 Task: Check the average views per listing of 1 bathroom in the last 1 year.
Action: Mouse moved to (818, 193)
Screenshot: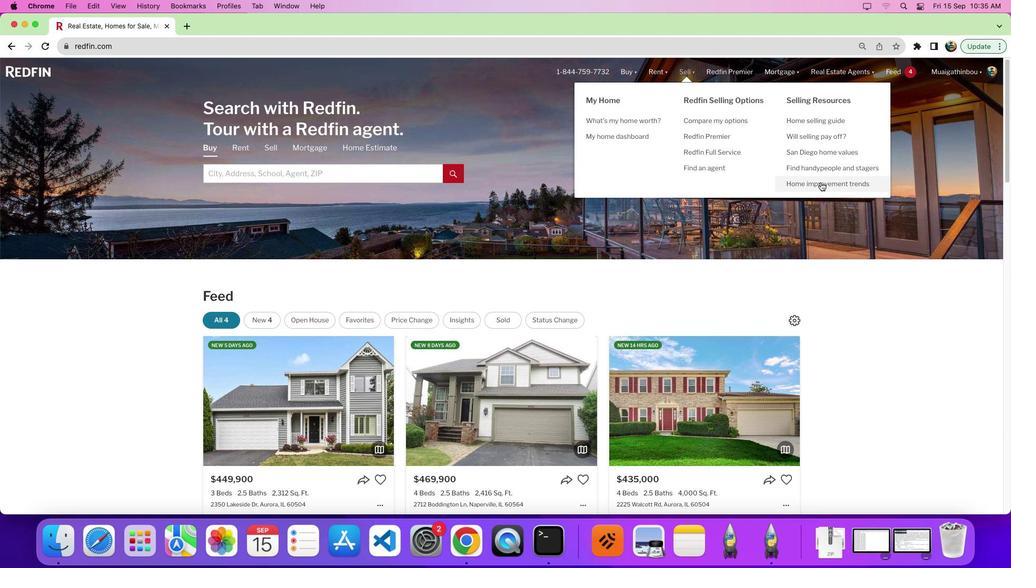 
Action: Mouse pressed left at (818, 193)
Screenshot: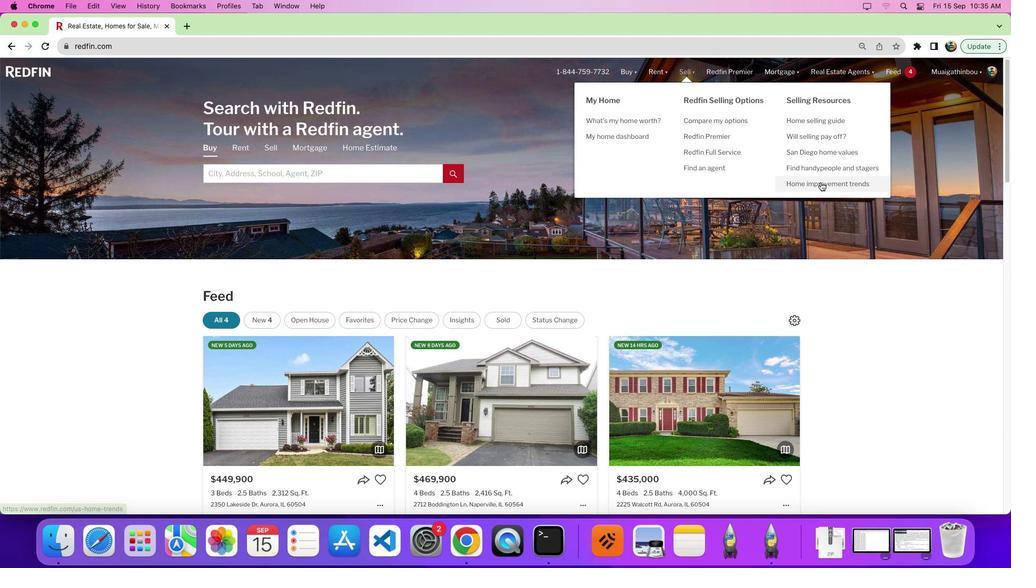 
Action: Mouse moved to (296, 205)
Screenshot: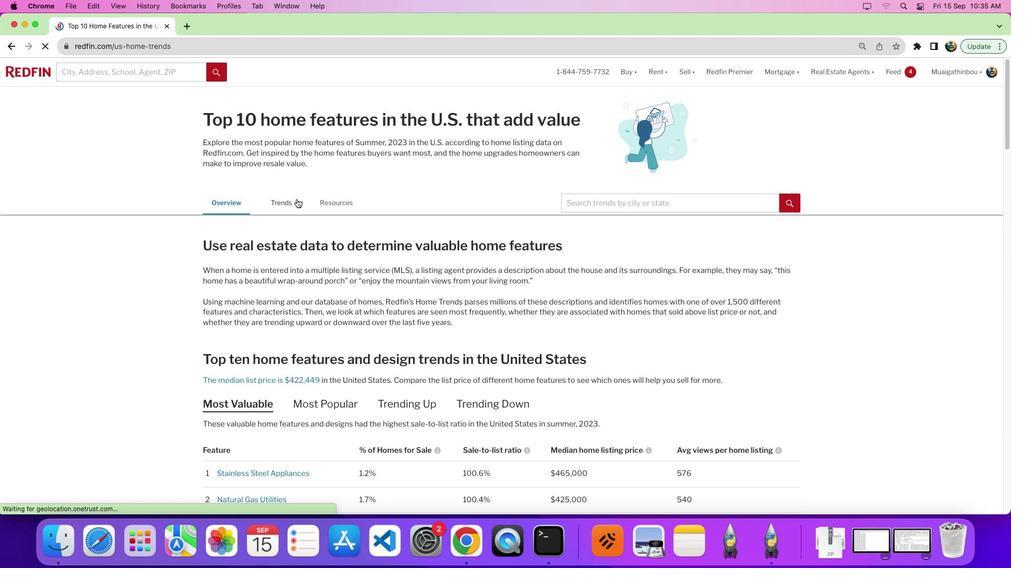 
Action: Mouse pressed left at (296, 205)
Screenshot: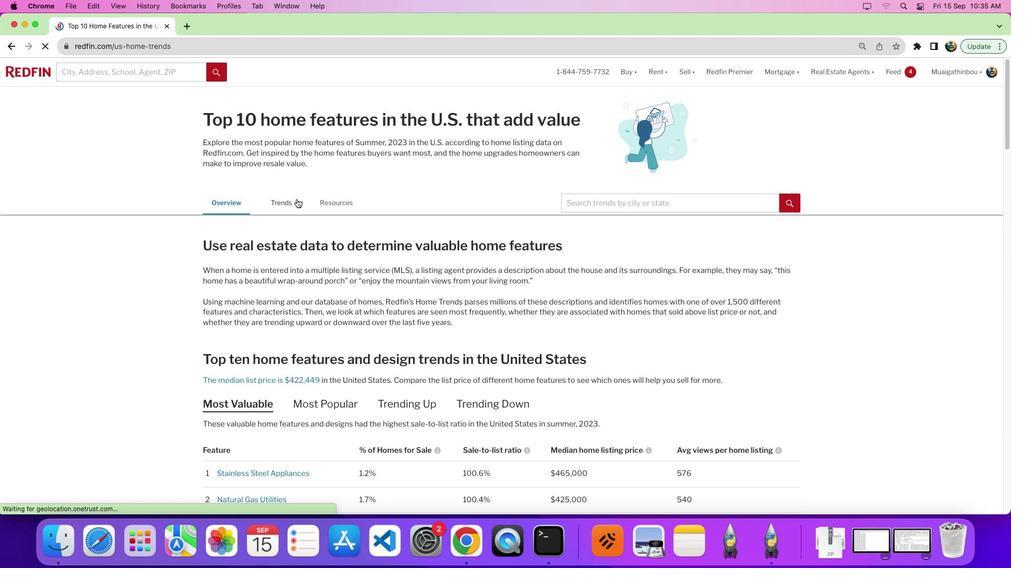 
Action: Mouse pressed left at (296, 205)
Screenshot: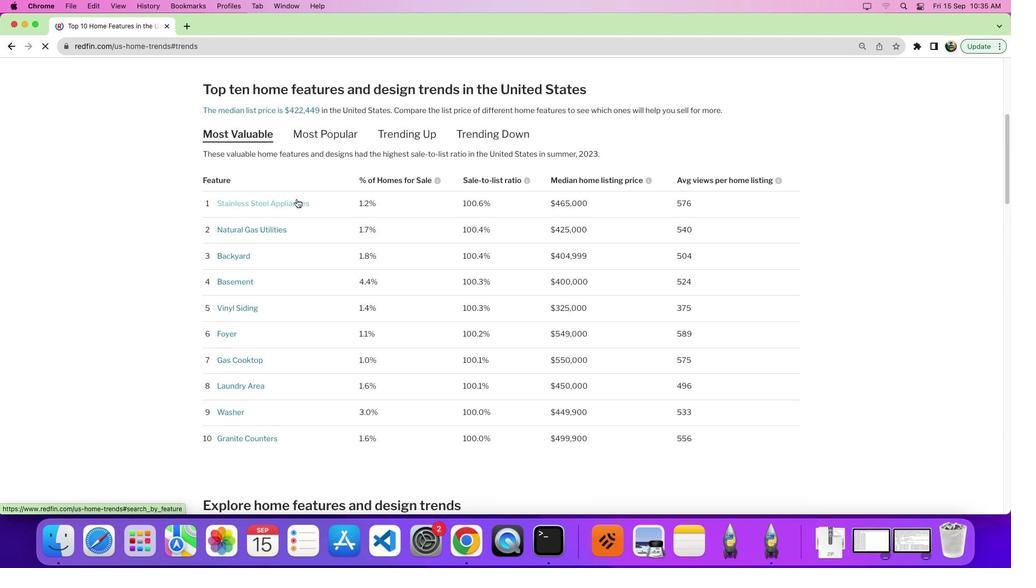 
Action: Mouse moved to (437, 230)
Screenshot: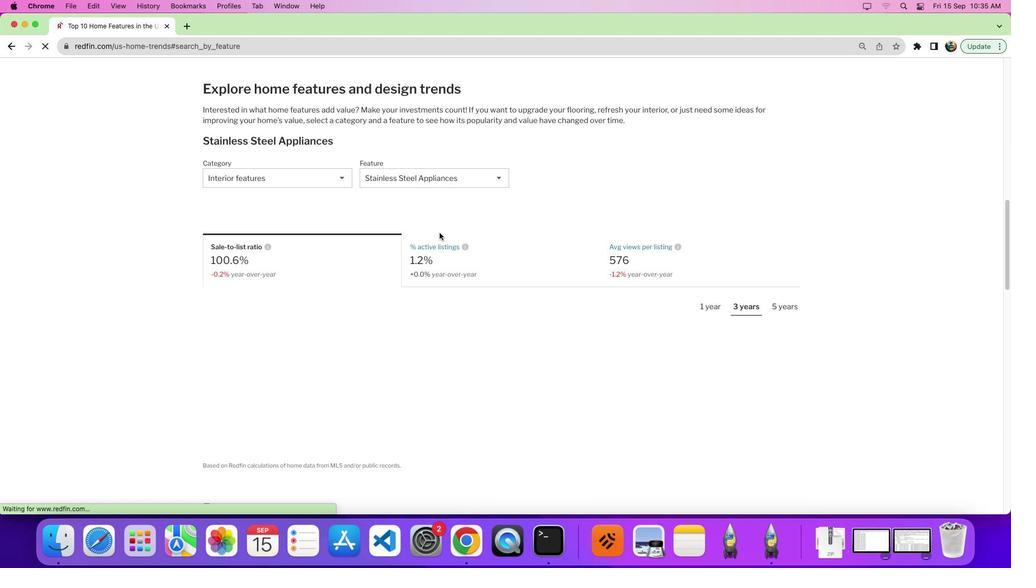 
Action: Mouse scrolled (437, 230) with delta (0, 60)
Screenshot: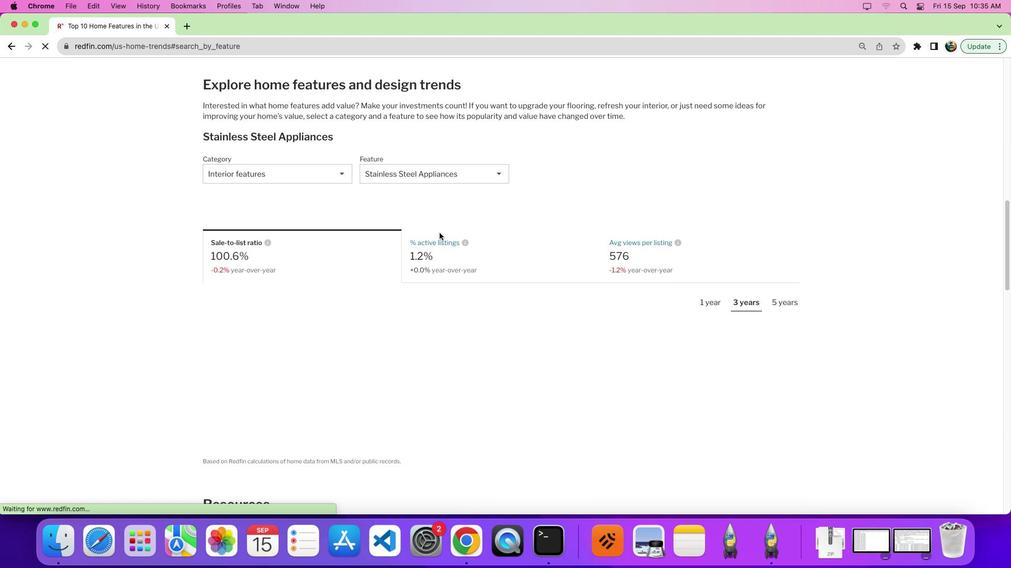 
Action: Mouse moved to (438, 230)
Screenshot: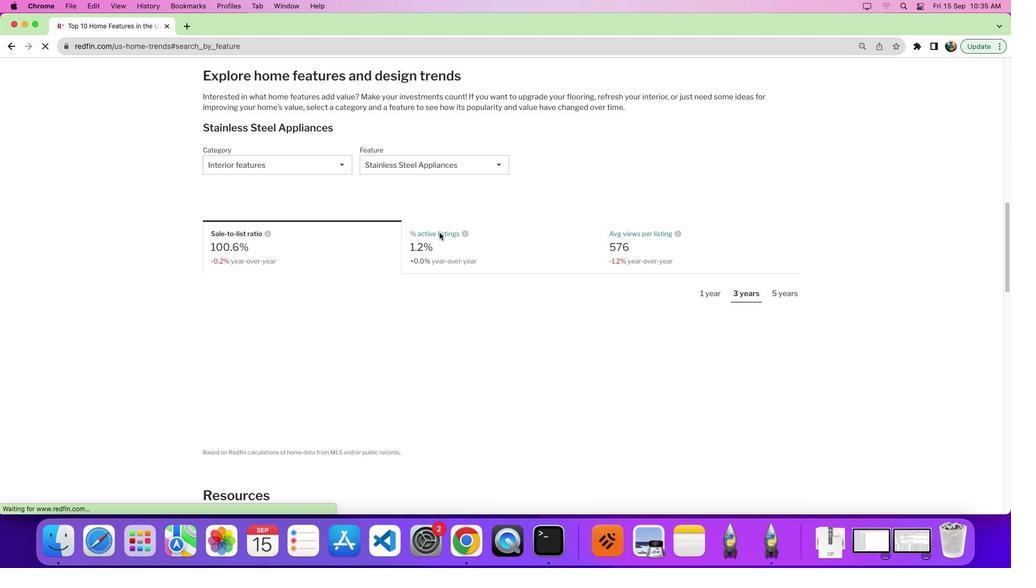 
Action: Mouse scrolled (438, 230) with delta (0, 60)
Screenshot: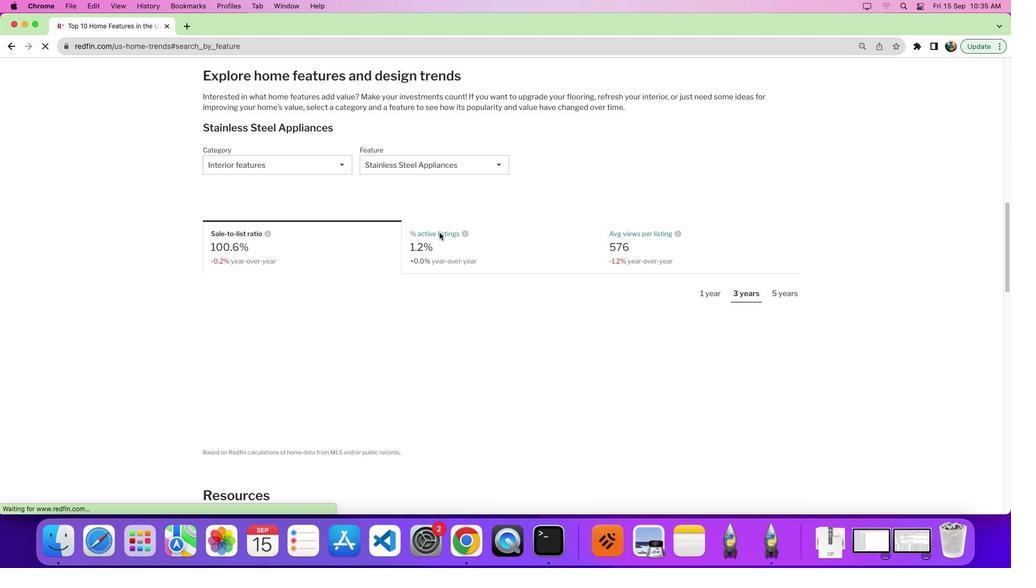
Action: Mouse scrolled (438, 230) with delta (0, 59)
Screenshot: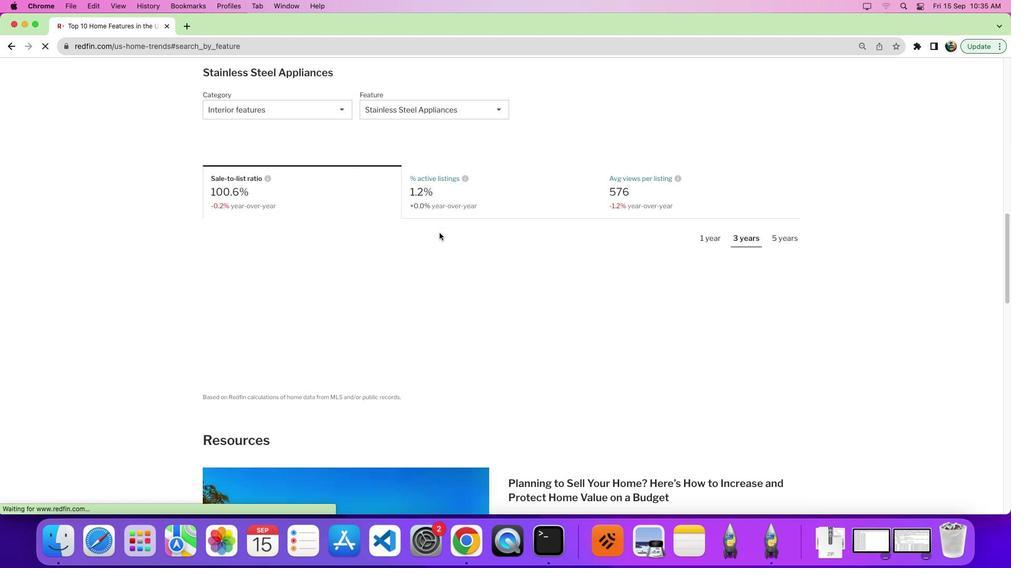 
Action: Mouse moved to (383, 210)
Screenshot: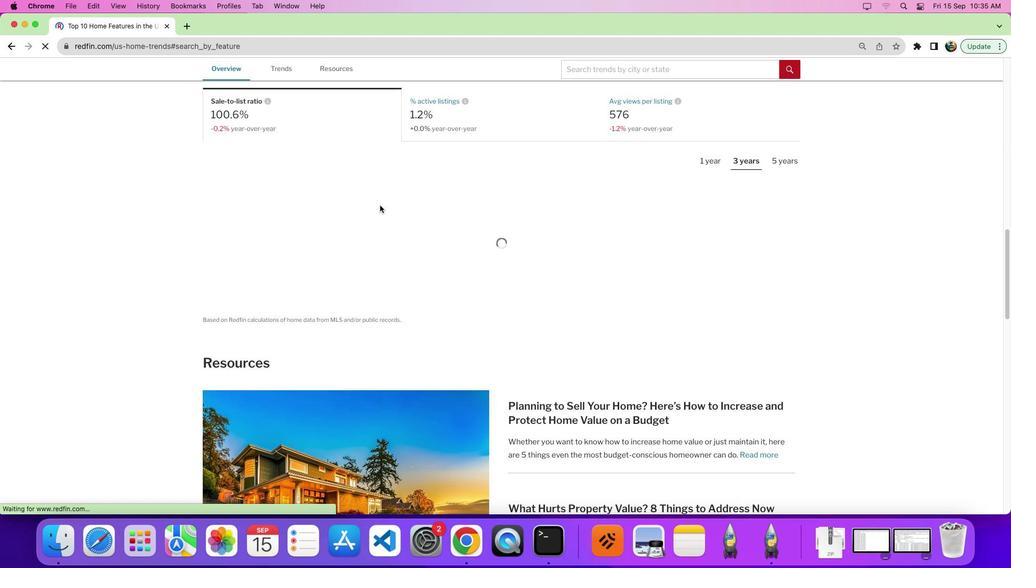 
Action: Mouse scrolled (383, 210) with delta (0, 61)
Screenshot: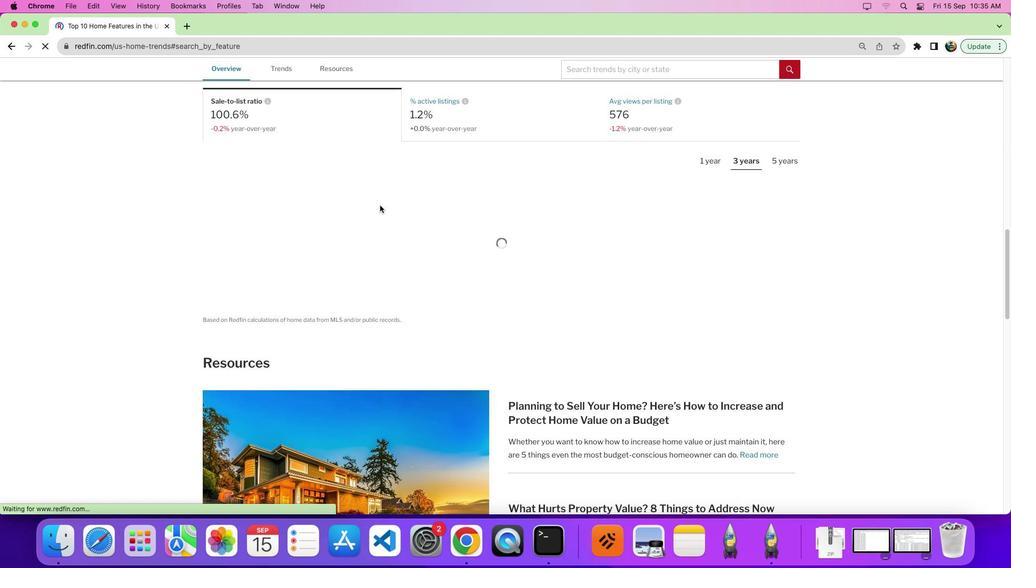 
Action: Mouse moved to (378, 210)
Screenshot: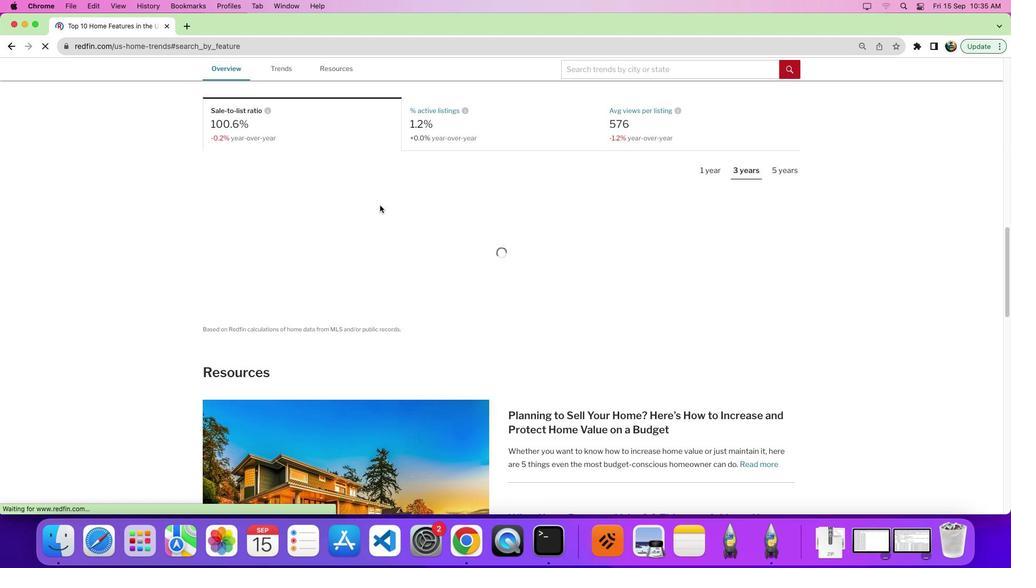 
Action: Mouse scrolled (378, 210) with delta (0, 61)
Screenshot: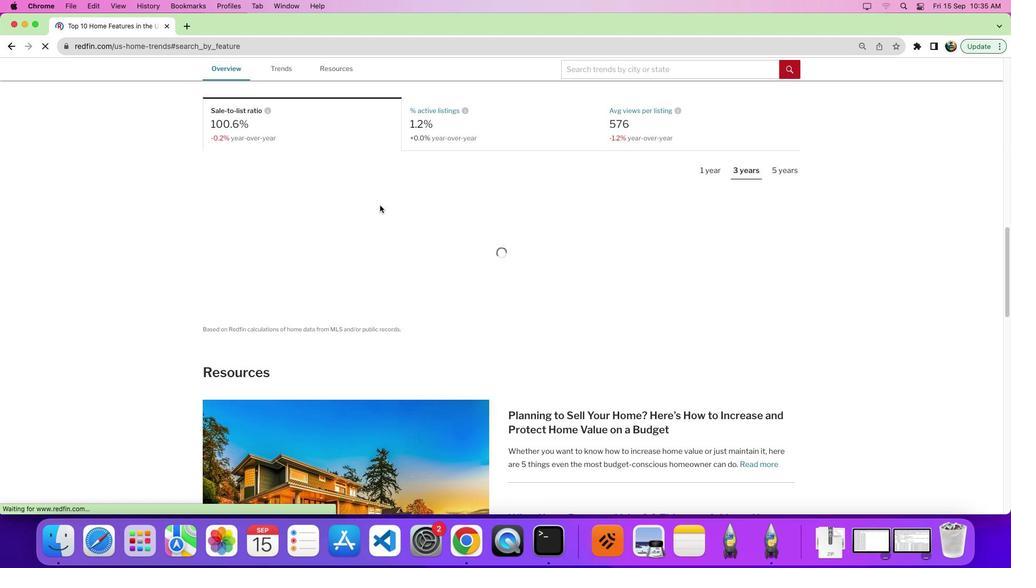 
Action: Mouse moved to (342, 212)
Screenshot: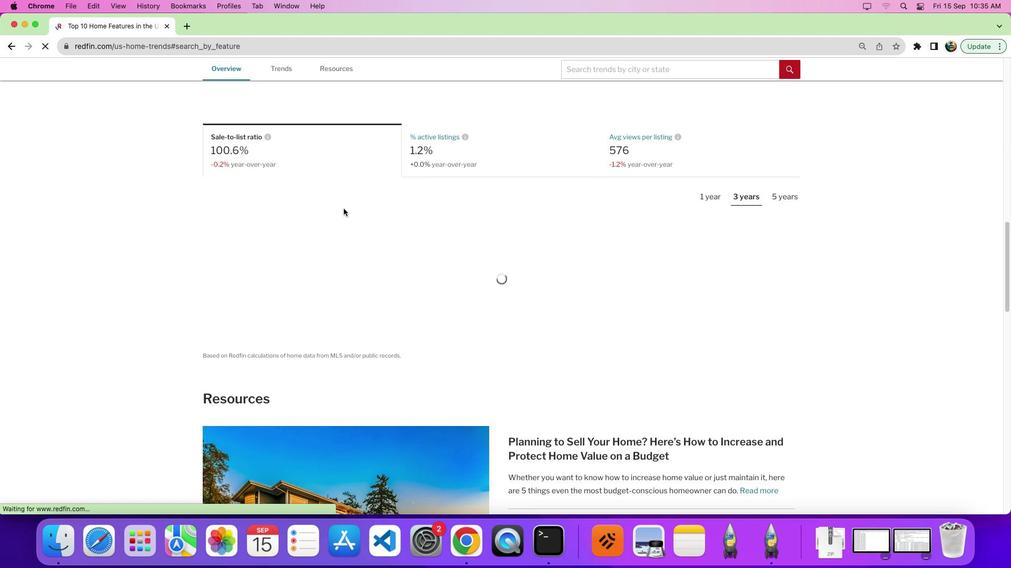 
Action: Mouse scrolled (342, 212) with delta (0, 61)
Screenshot: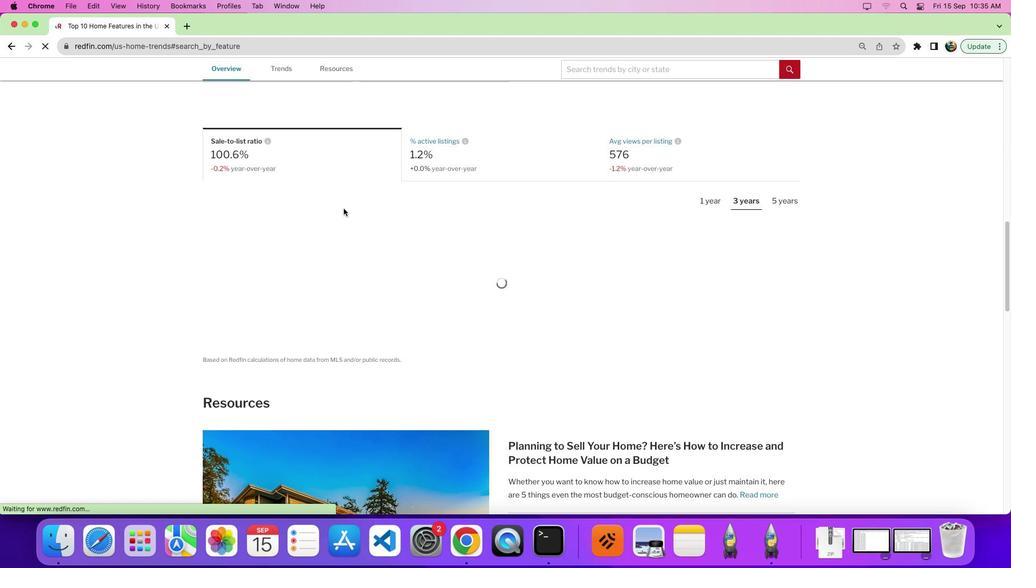 
Action: Mouse scrolled (342, 212) with delta (0, 61)
Screenshot: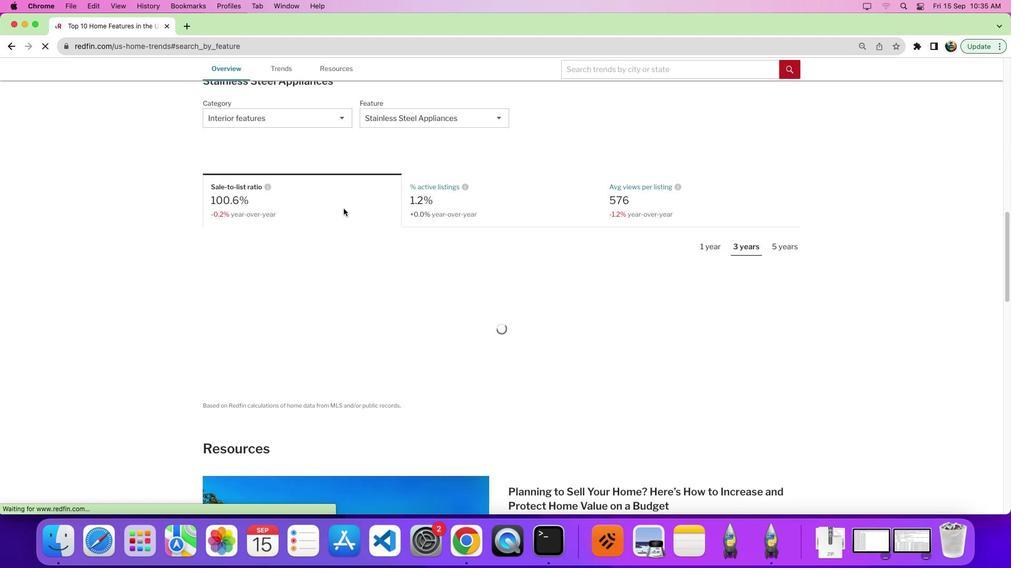 
Action: Mouse scrolled (342, 212) with delta (0, 63)
Screenshot: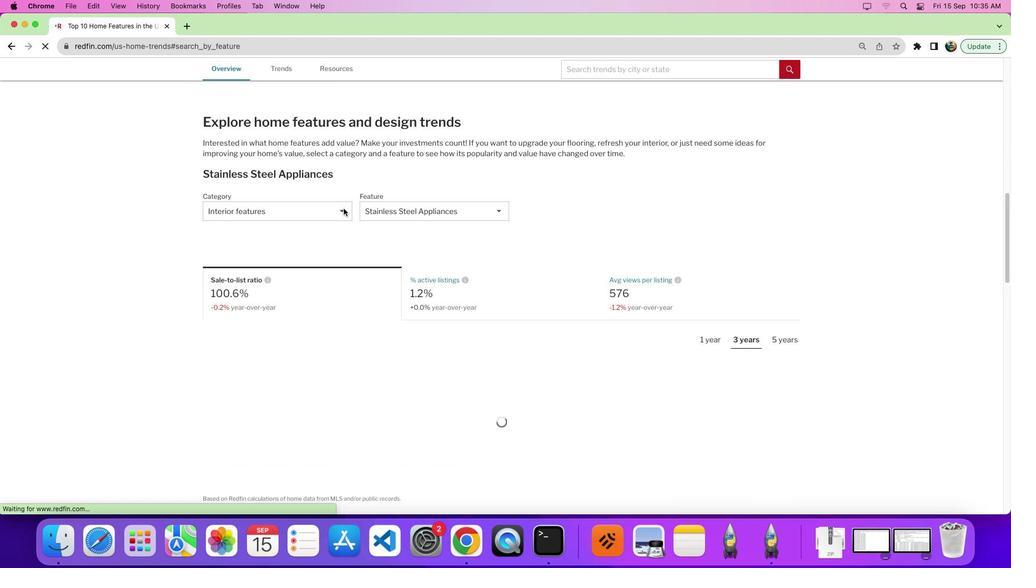 
Action: Mouse moved to (330, 286)
Screenshot: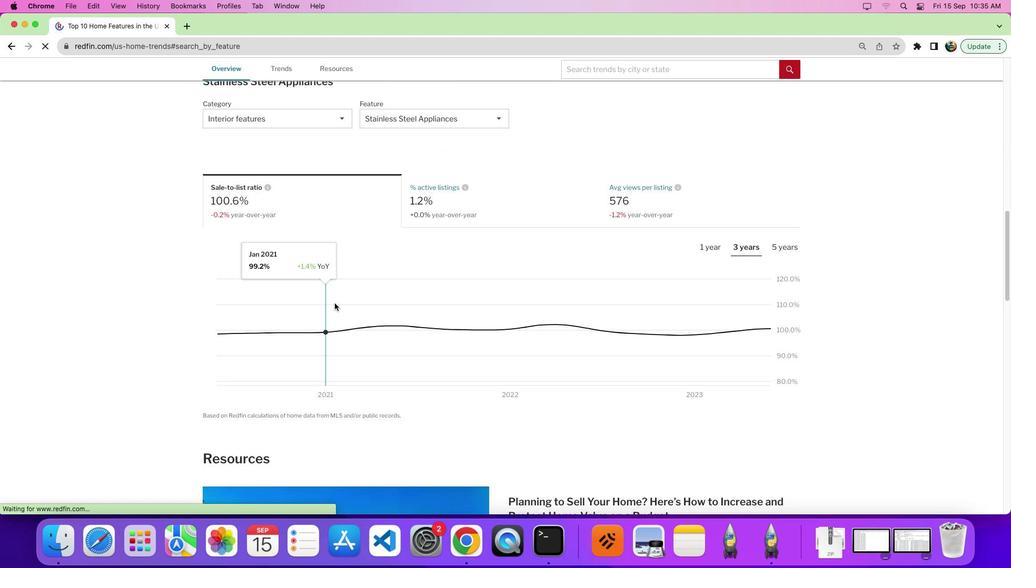 
Action: Mouse scrolled (330, 286) with delta (0, 60)
Screenshot: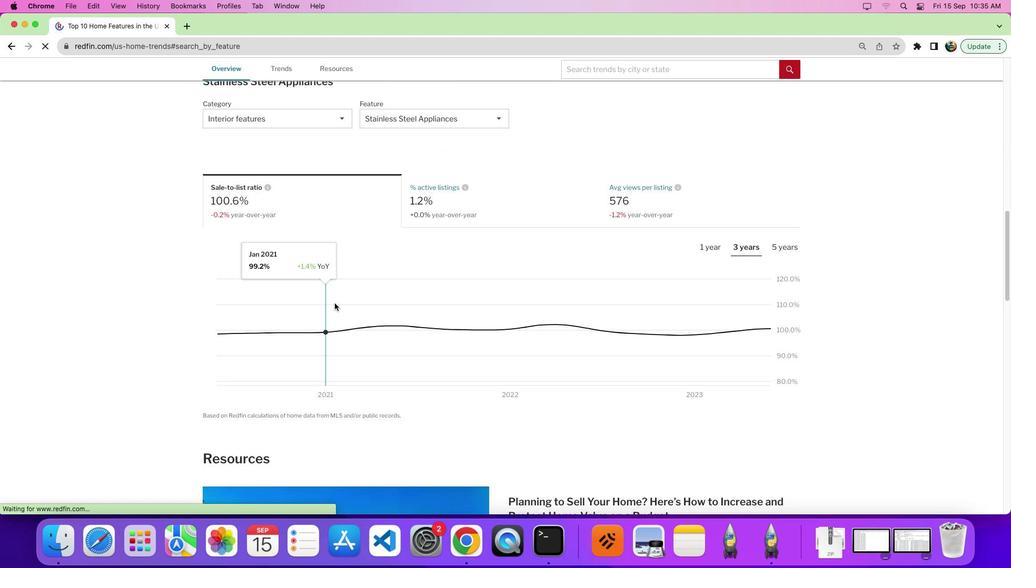 
Action: Mouse moved to (332, 282)
Screenshot: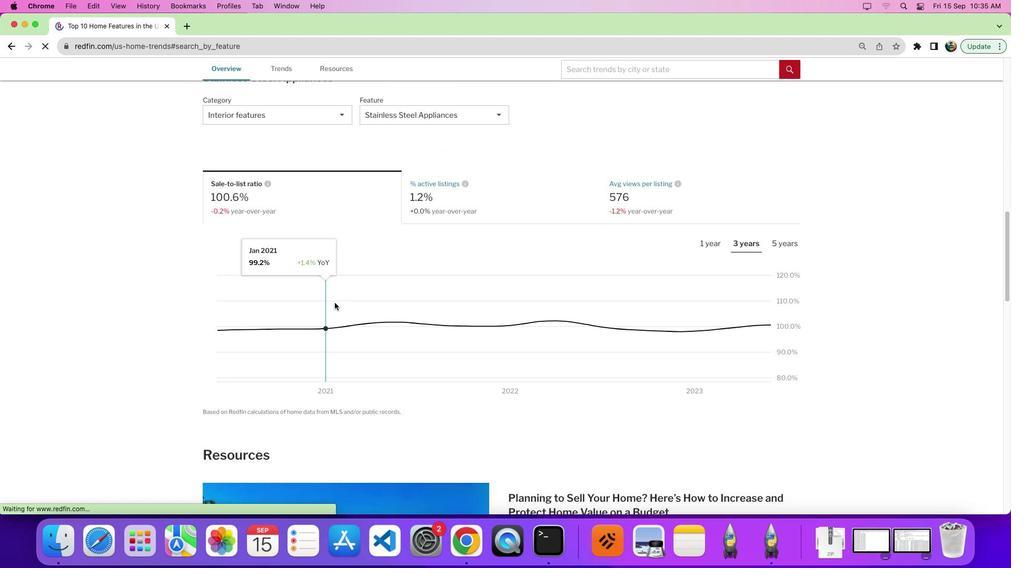 
Action: Mouse scrolled (332, 282) with delta (0, 60)
Screenshot: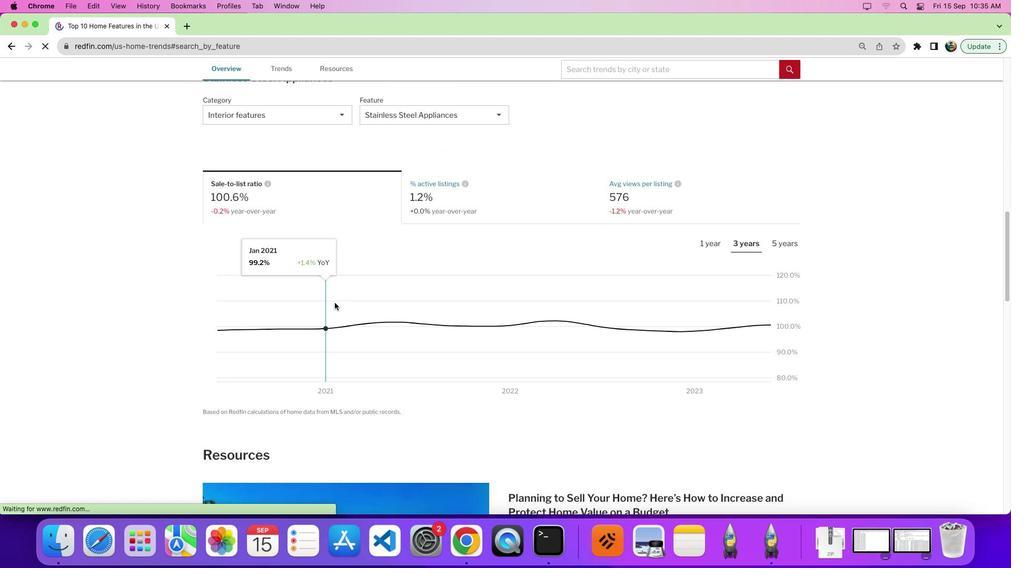 
Action: Mouse moved to (292, 184)
Screenshot: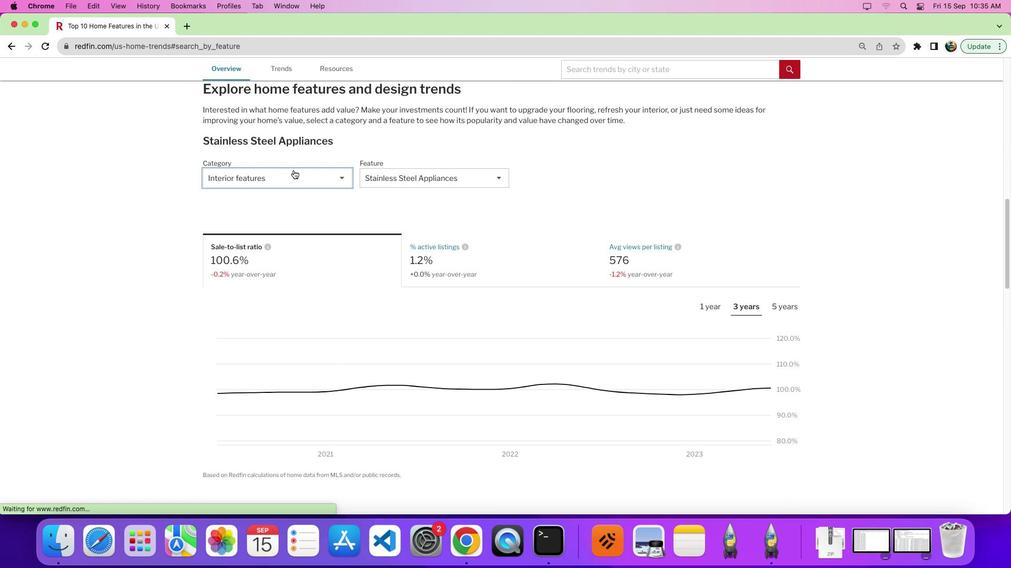 
Action: Mouse pressed left at (292, 184)
Screenshot: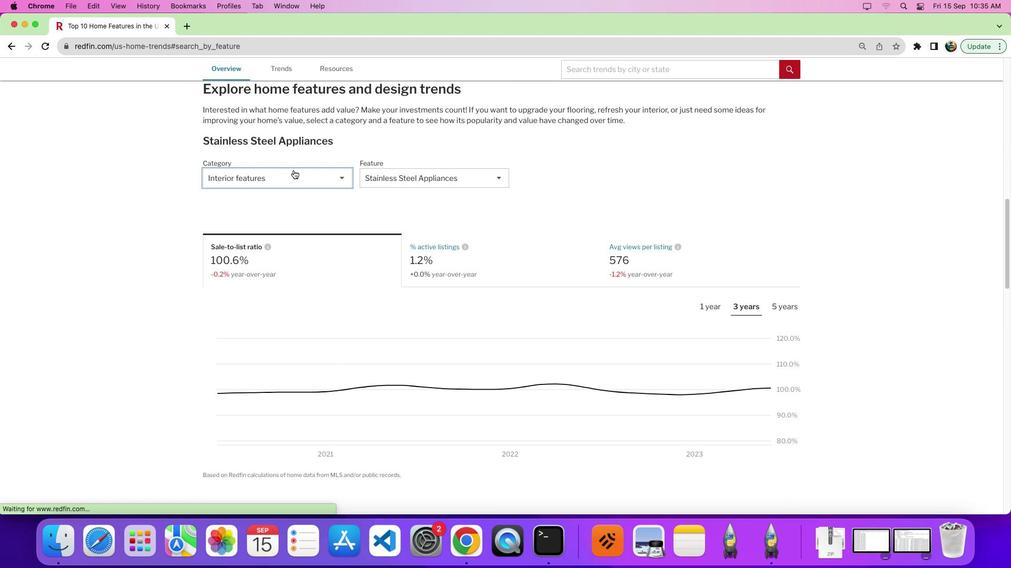 
Action: Mouse moved to (295, 219)
Screenshot: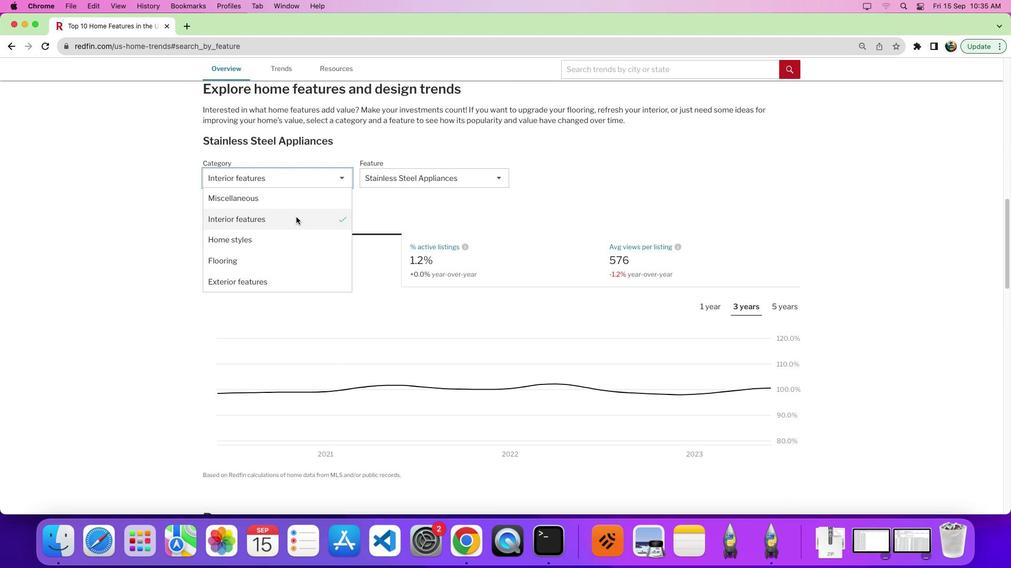 
Action: Mouse pressed left at (295, 219)
Screenshot: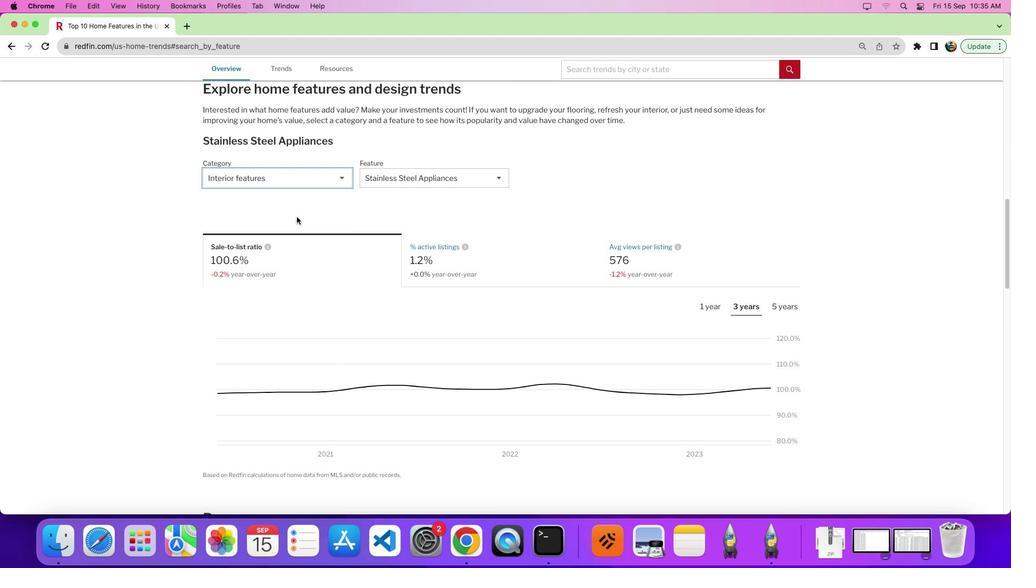 
Action: Mouse moved to (415, 191)
Screenshot: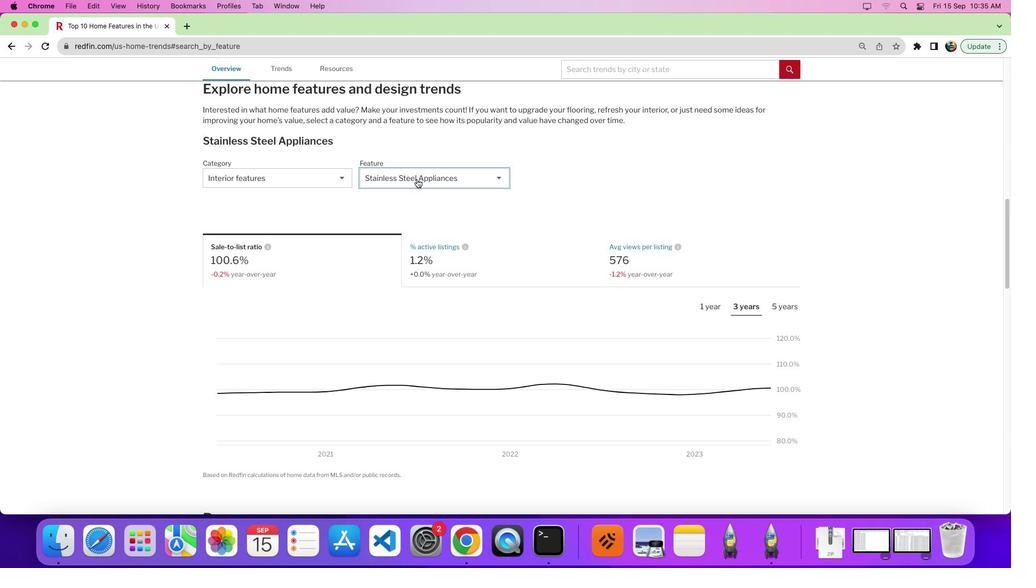 
Action: Mouse pressed left at (415, 191)
Screenshot: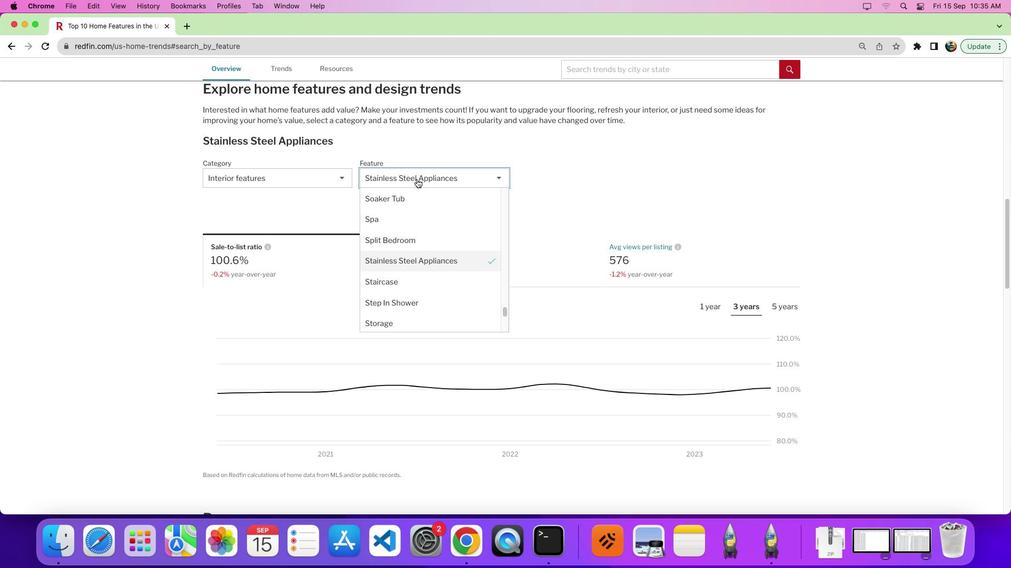 
Action: Mouse moved to (405, 232)
Screenshot: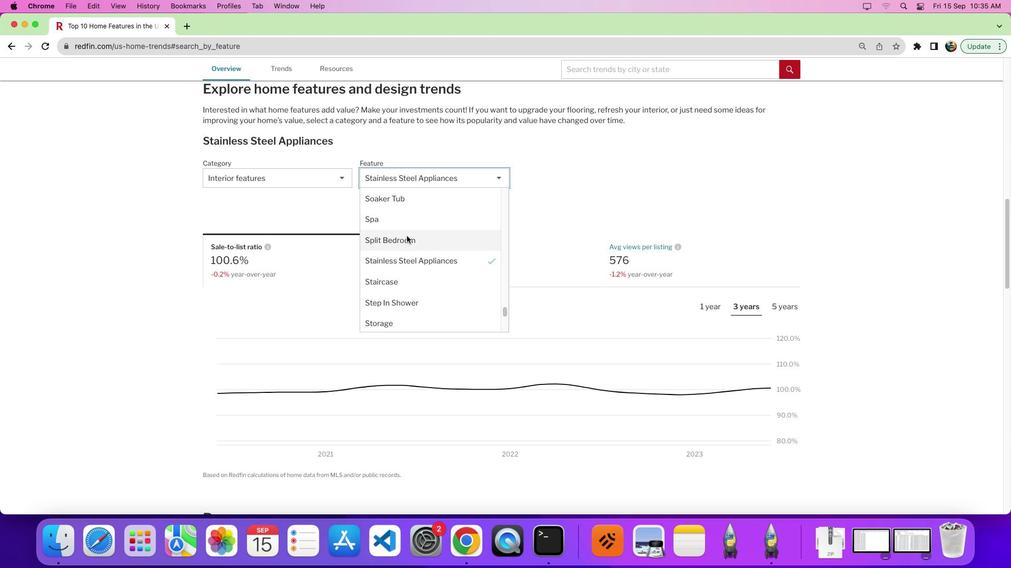 
Action: Mouse scrolled (405, 232) with delta (0, 60)
Screenshot: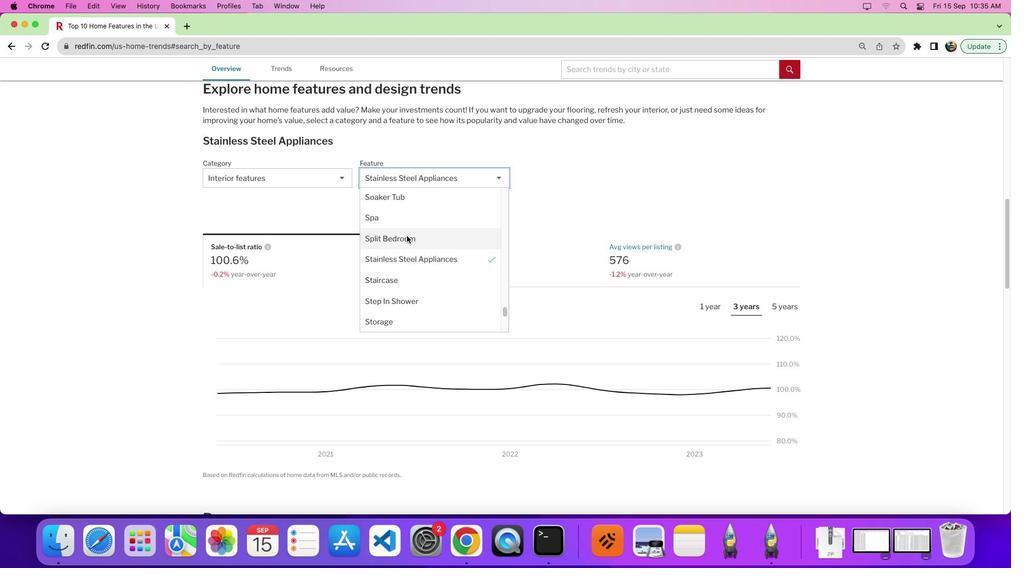 
Action: Mouse scrolled (405, 232) with delta (0, 60)
Screenshot: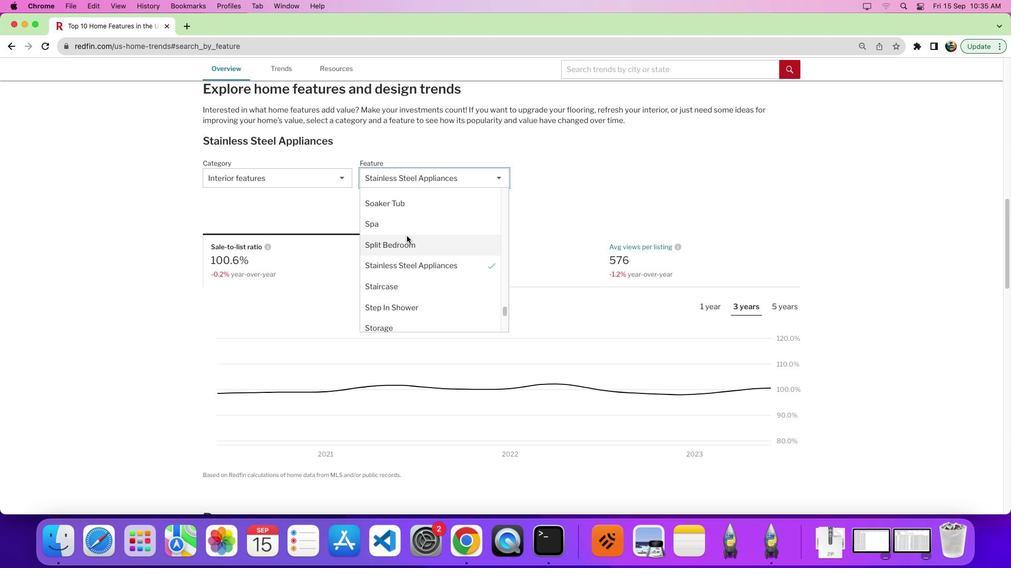 
Action: Mouse scrolled (405, 232) with delta (0, 61)
Screenshot: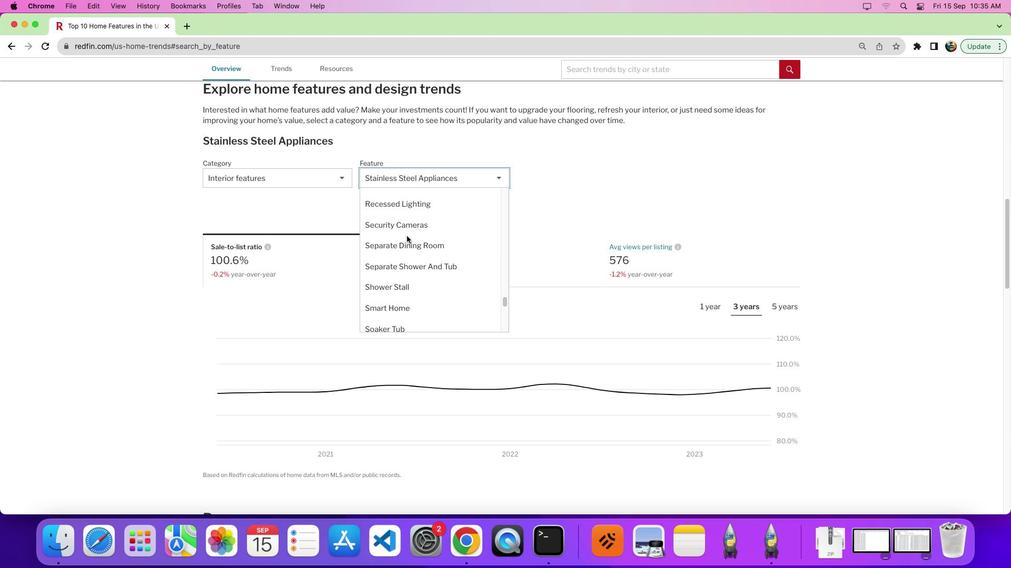 
Action: Mouse scrolled (405, 232) with delta (0, 62)
Screenshot: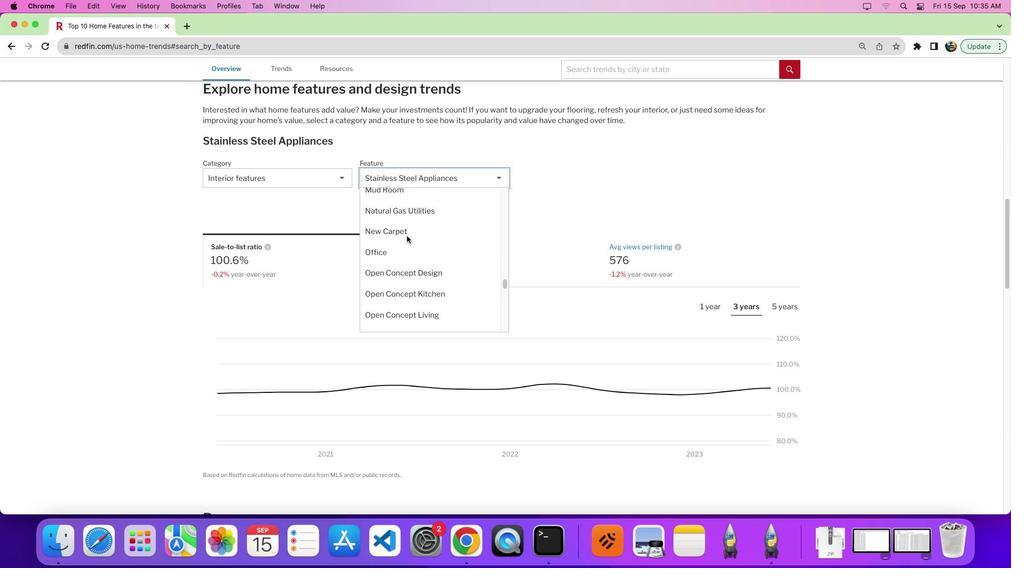 
Action: Mouse scrolled (405, 232) with delta (0, 65)
Screenshot: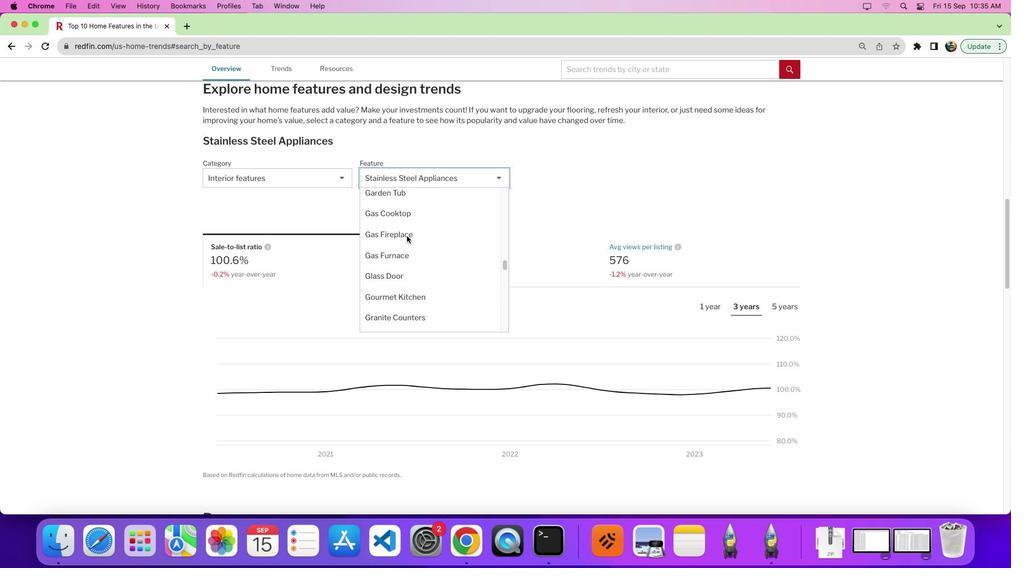 
Action: Mouse scrolled (405, 232) with delta (0, 66)
Screenshot: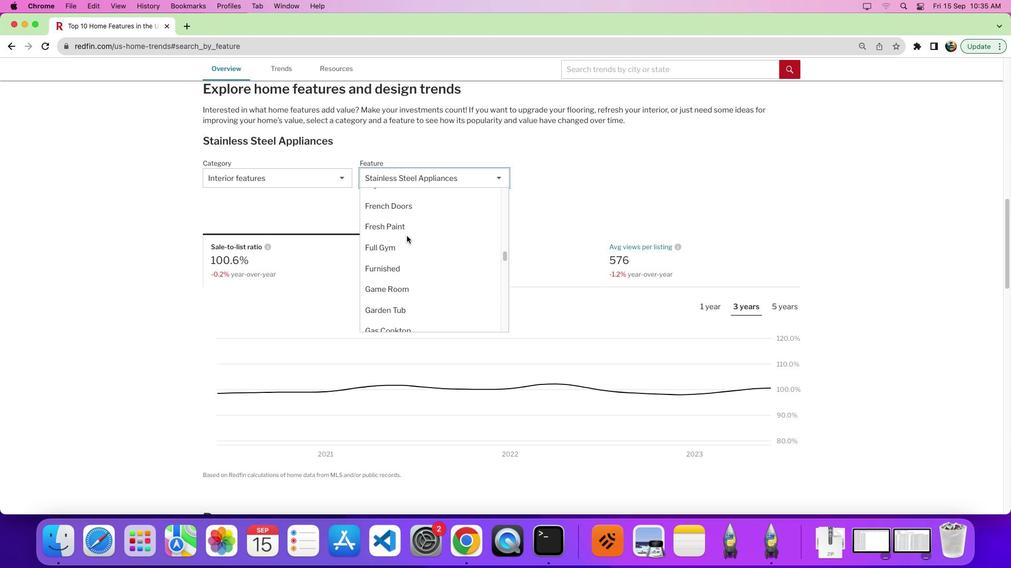 
Action: Mouse scrolled (405, 232) with delta (0, 61)
Screenshot: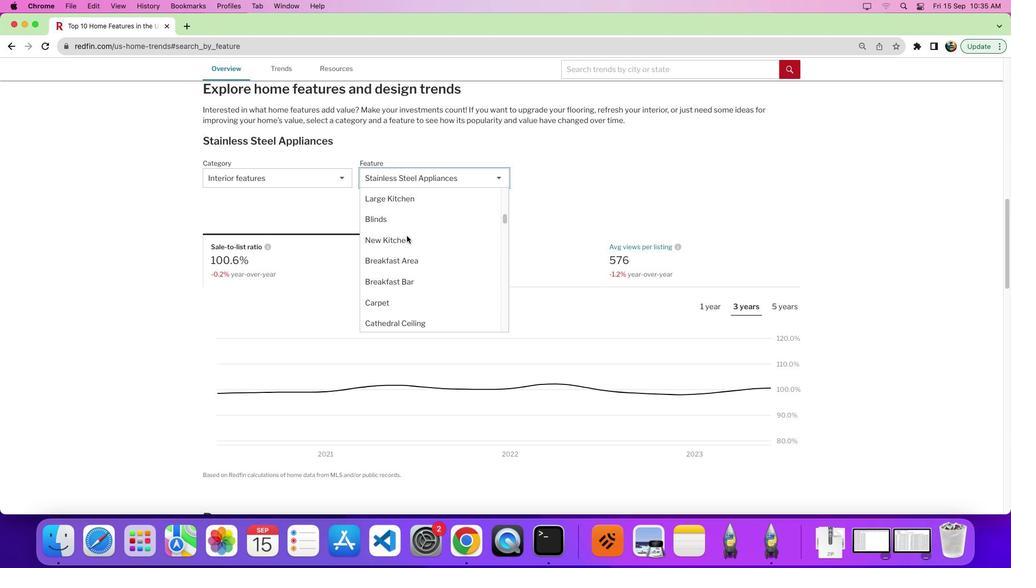 
Action: Mouse scrolled (405, 232) with delta (0, 61)
Screenshot: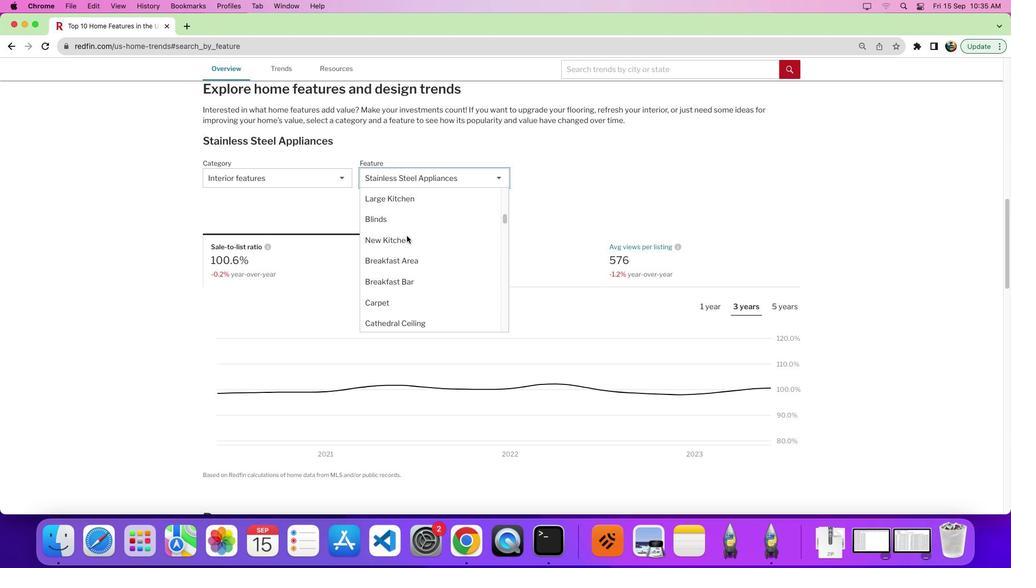 
Action: Mouse scrolled (405, 232) with delta (0, 64)
Screenshot: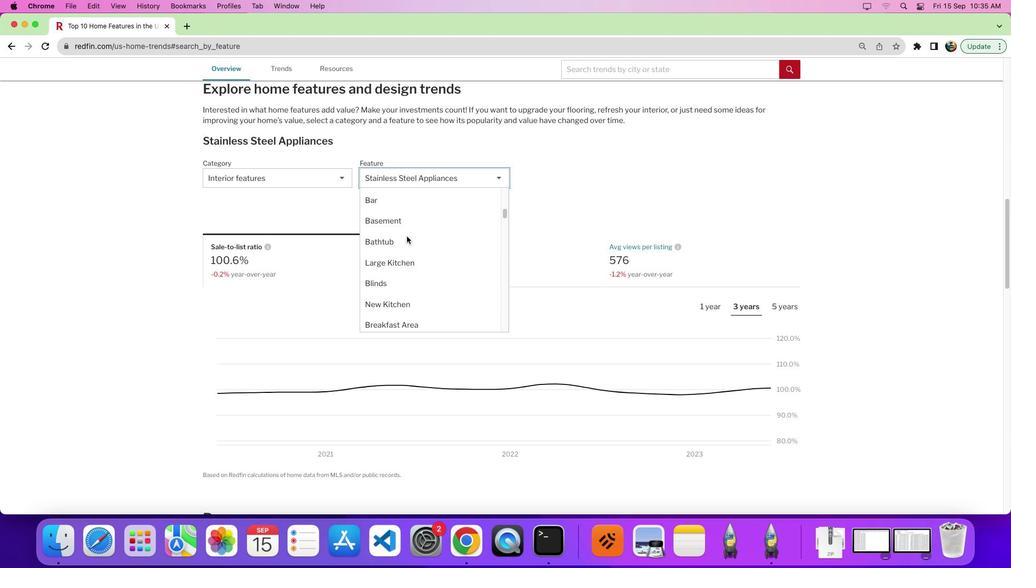 
Action: Mouse scrolled (405, 232) with delta (0, 66)
Screenshot: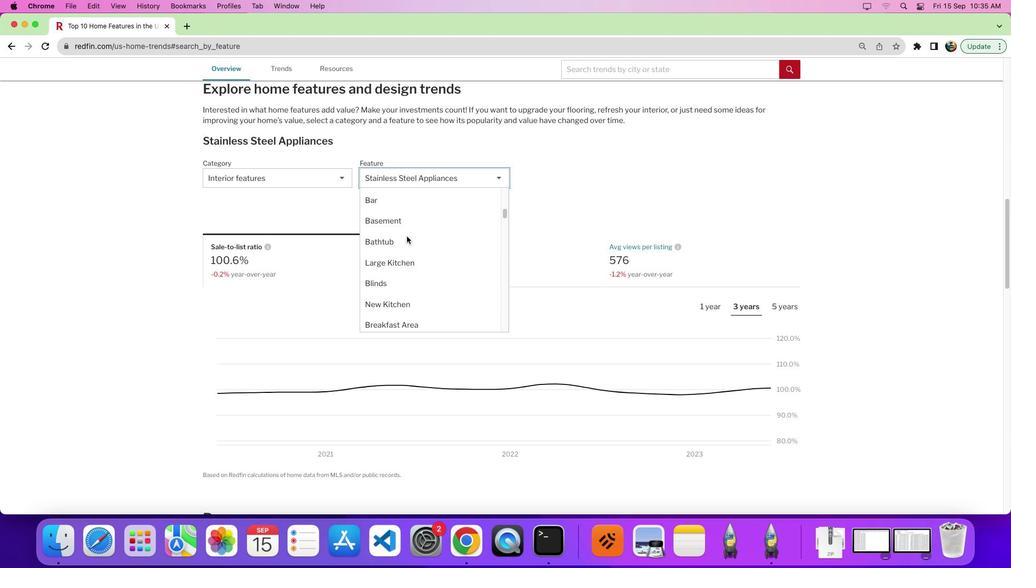 
Action: Mouse moved to (405, 232)
Screenshot: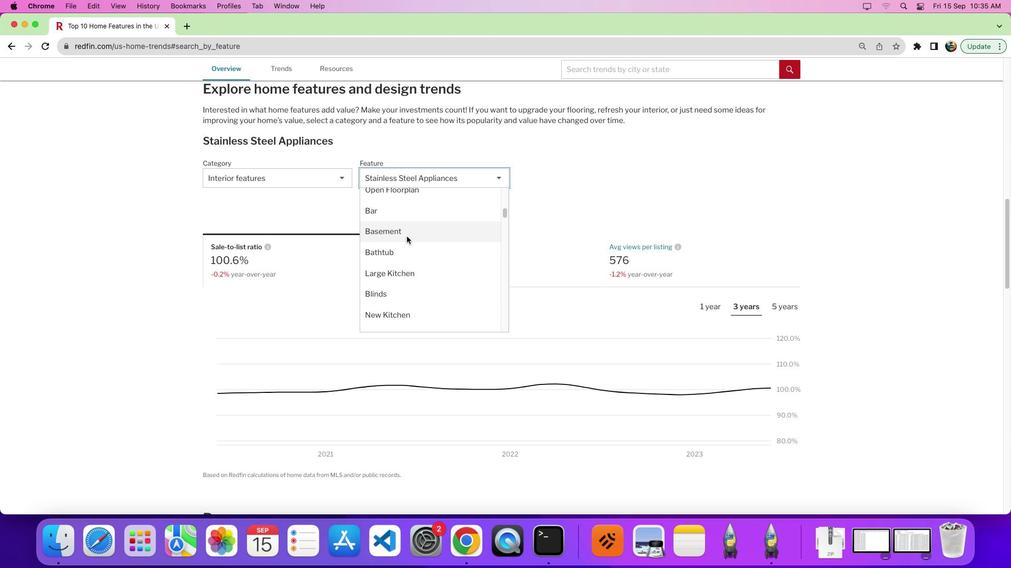 
Action: Mouse scrolled (405, 232) with delta (0, 61)
Screenshot: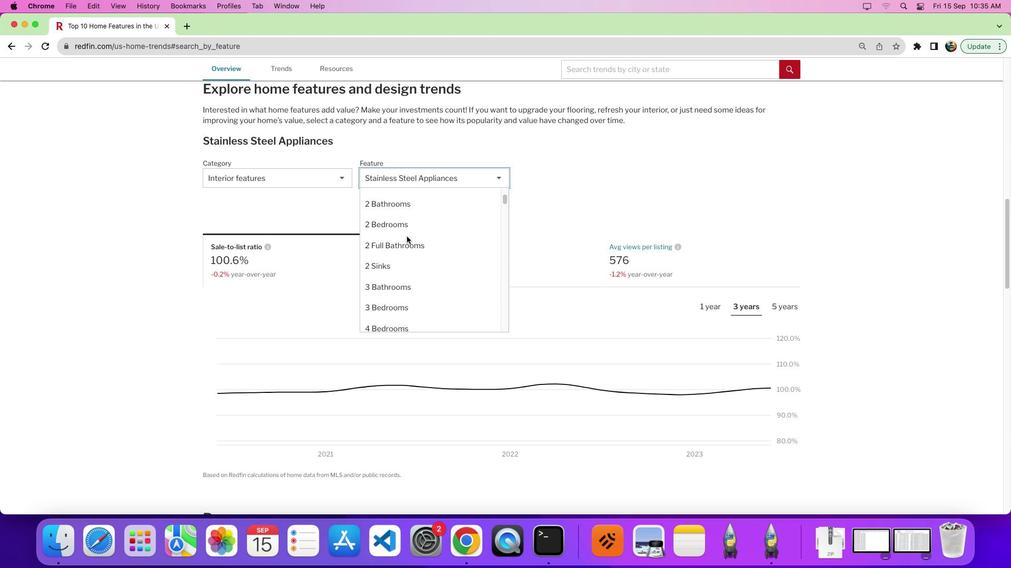
Action: Mouse scrolled (405, 232) with delta (0, 61)
Screenshot: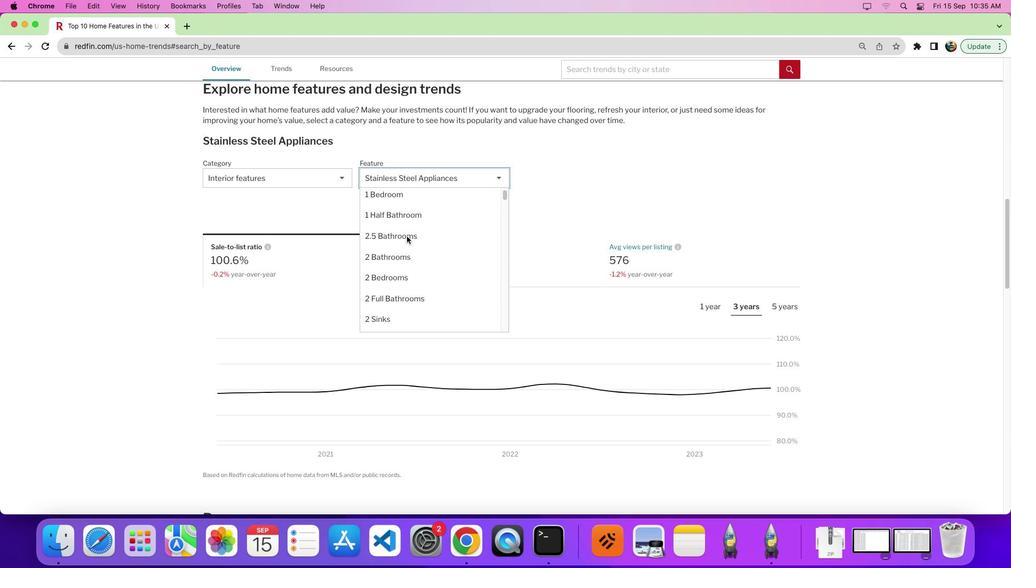 
Action: Mouse scrolled (405, 232) with delta (0, 64)
Screenshot: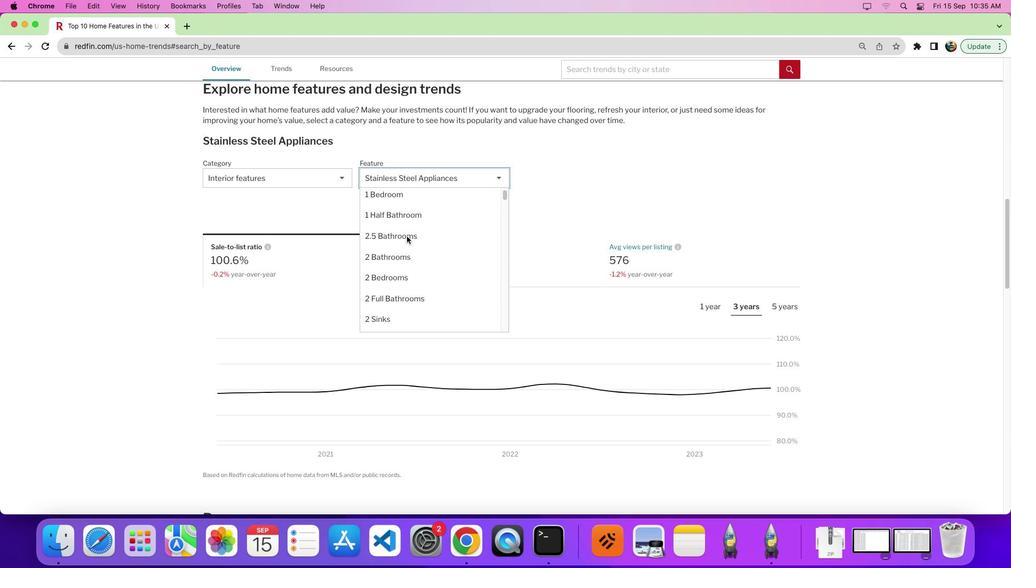 
Action: Mouse scrolled (405, 232) with delta (0, 66)
Screenshot: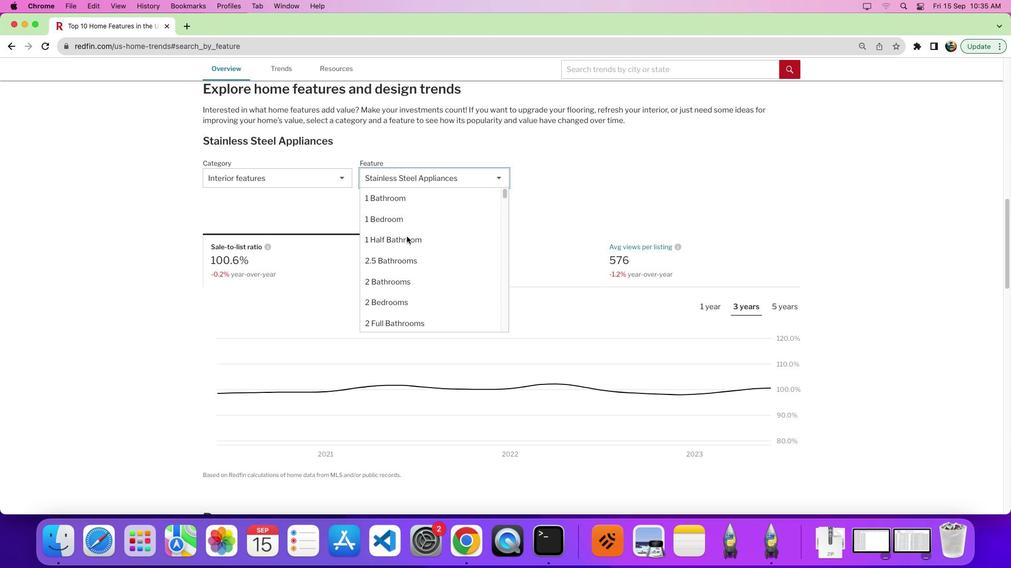 
Action: Mouse scrolled (405, 232) with delta (0, 66)
Screenshot: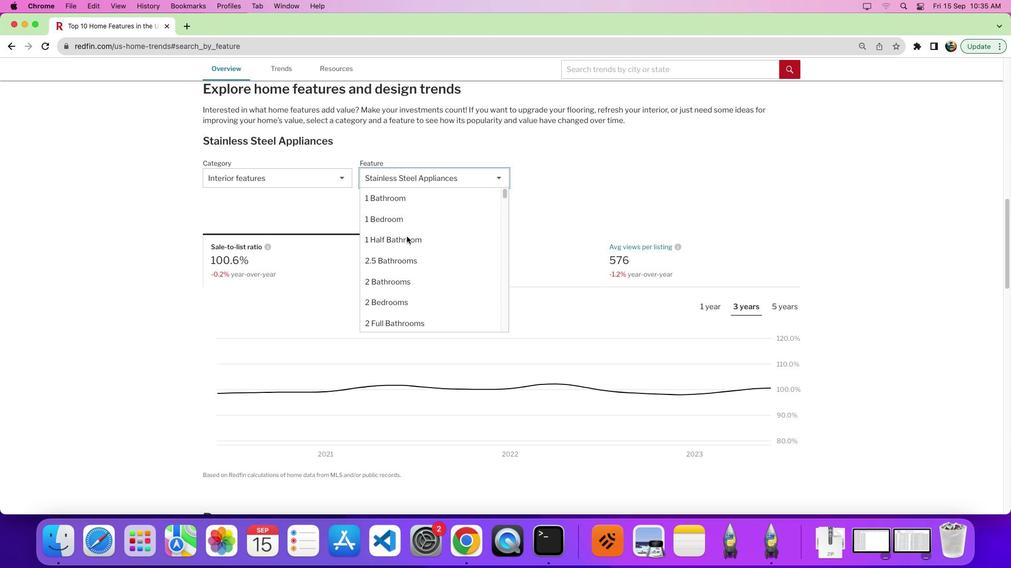 
Action: Mouse moved to (422, 209)
Screenshot: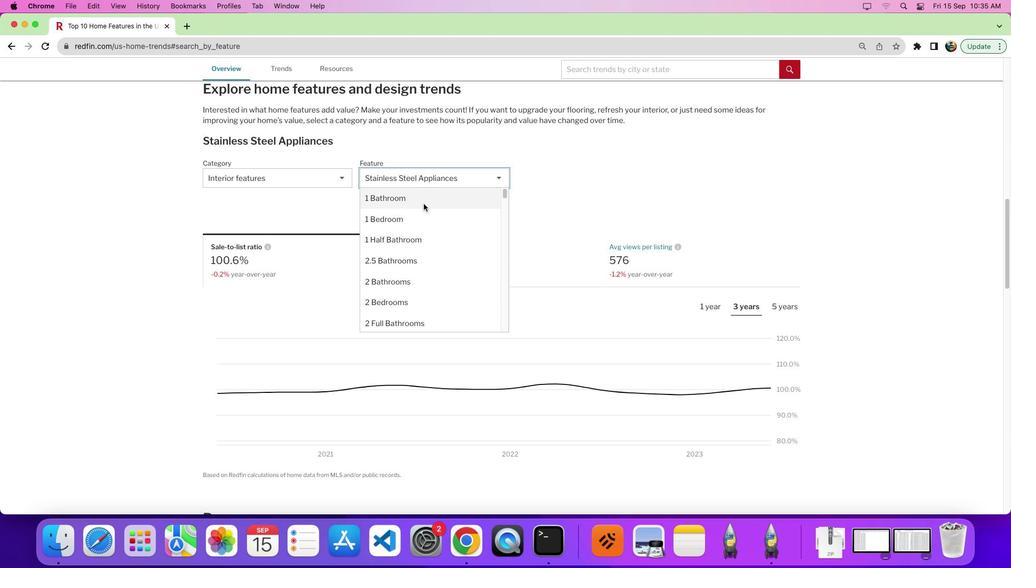 
Action: Mouse pressed left at (422, 209)
Screenshot: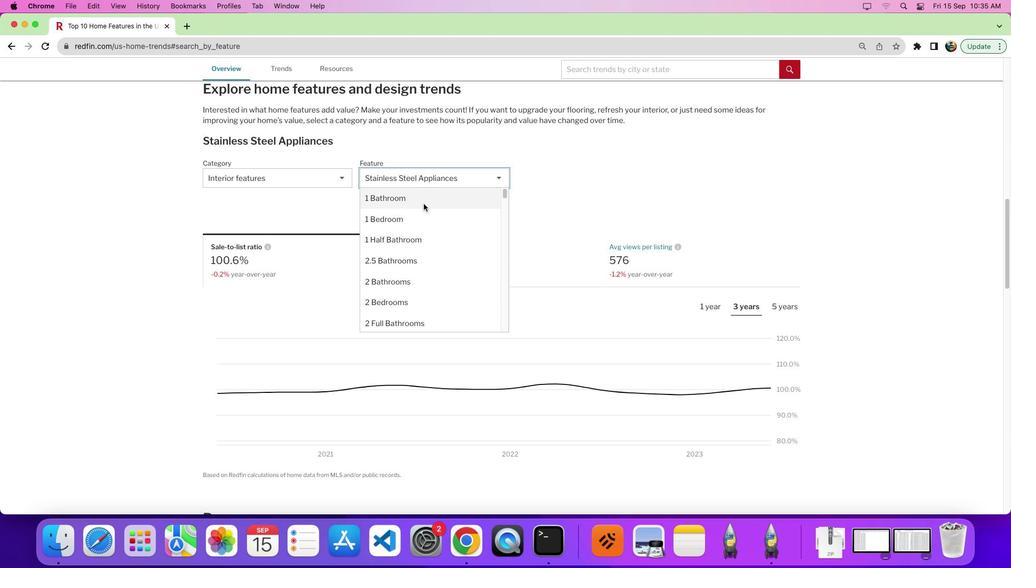 
Action: Mouse moved to (654, 240)
Screenshot: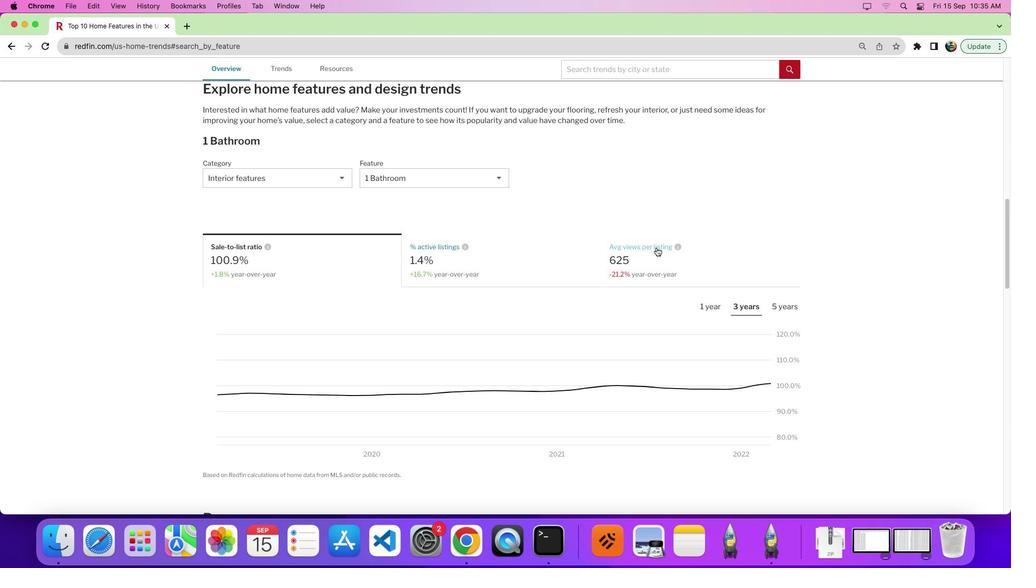 
Action: Mouse pressed left at (654, 240)
Screenshot: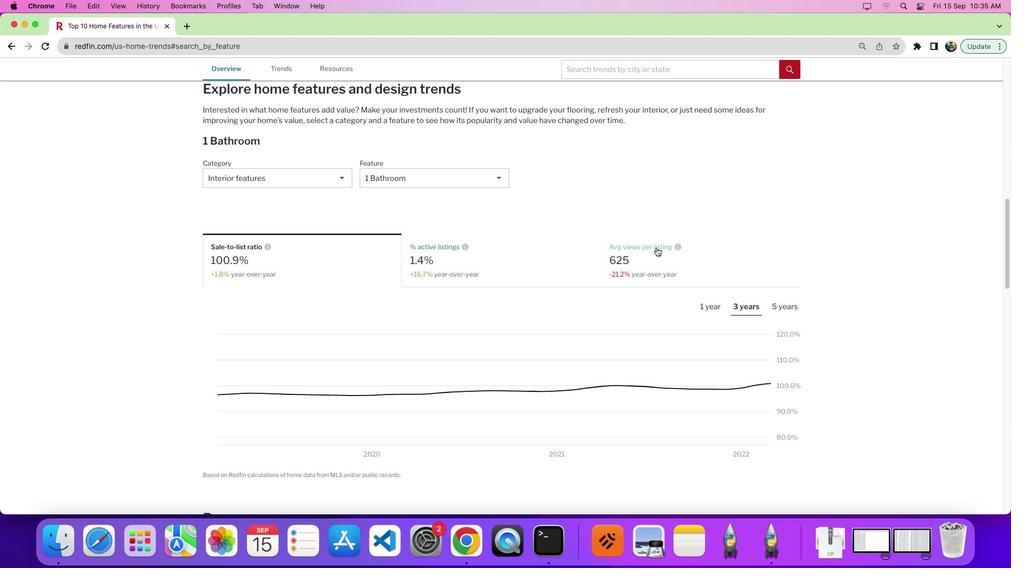 
Action: Mouse pressed left at (654, 240)
Screenshot: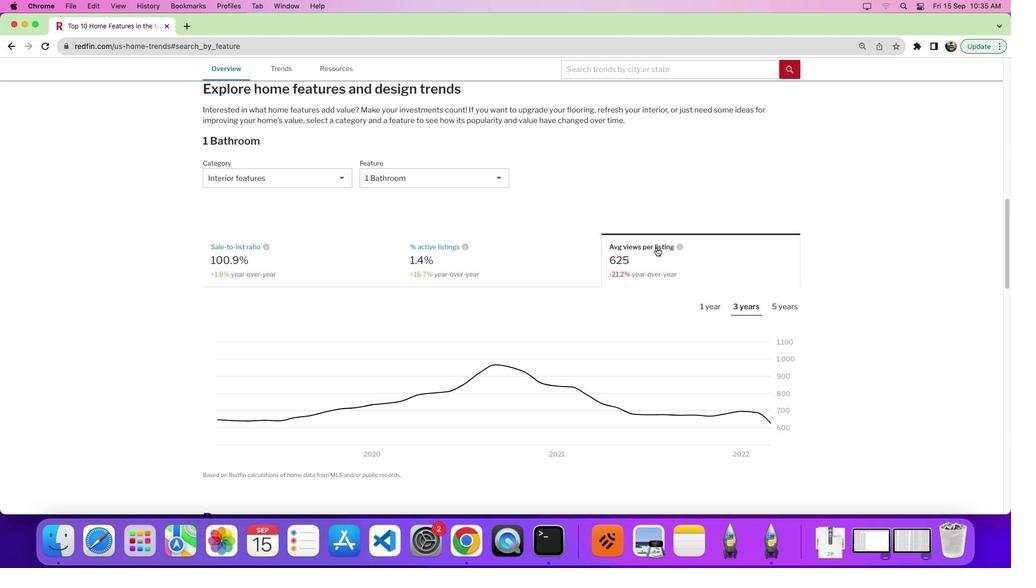 
Action: Mouse moved to (733, 239)
Screenshot: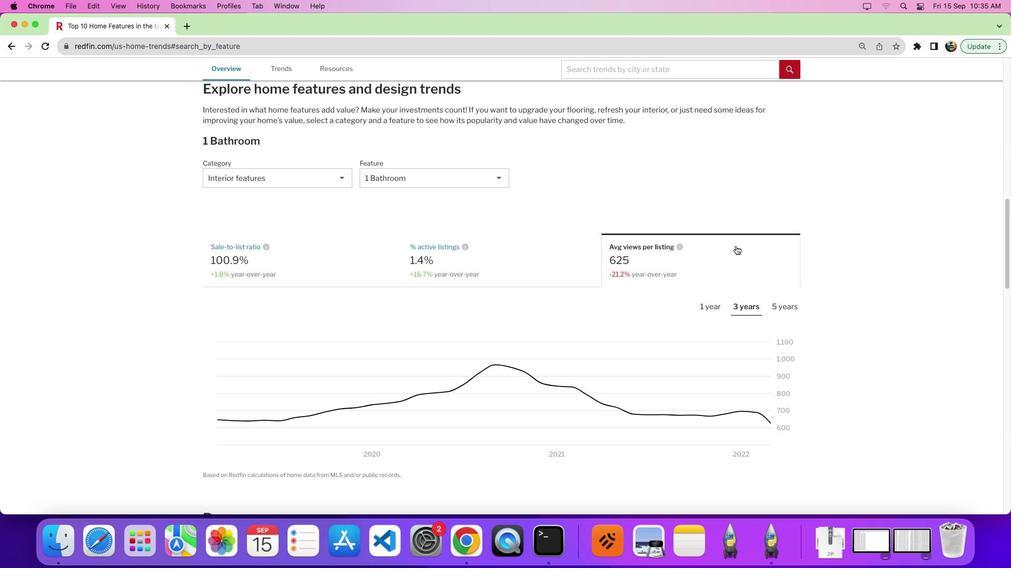 
Action: Mouse scrolled (733, 239) with delta (0, 60)
Screenshot: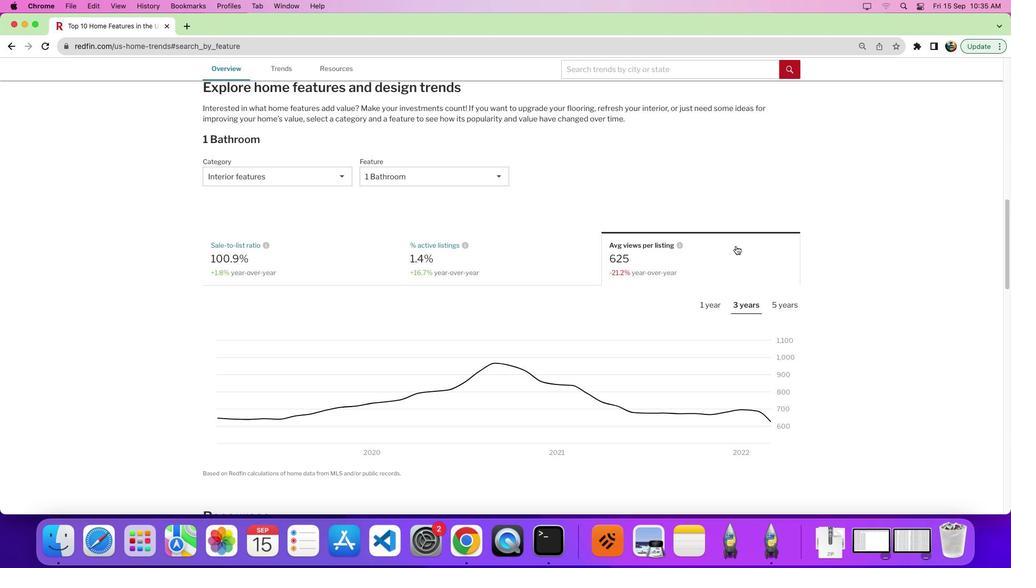
Action: Mouse scrolled (733, 239) with delta (0, 60)
Screenshot: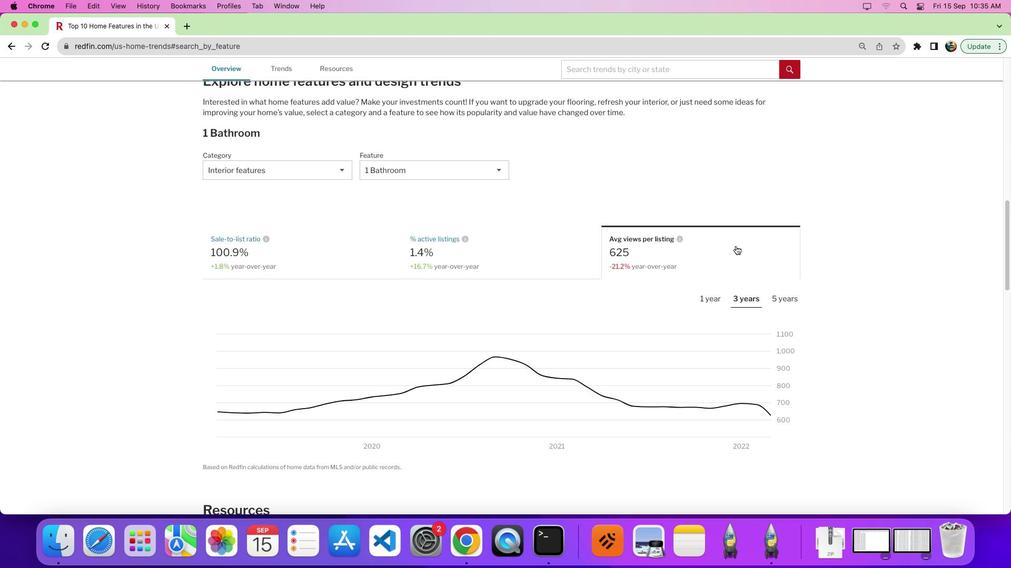 
Action: Mouse scrolled (733, 239) with delta (0, 60)
Screenshot: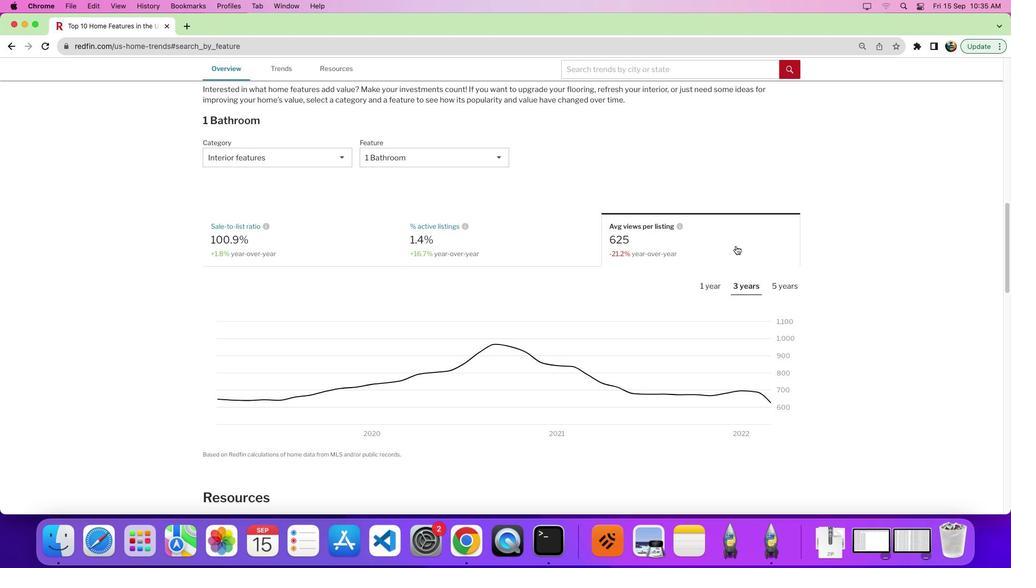 
Action: Mouse scrolled (733, 239) with delta (0, 60)
Screenshot: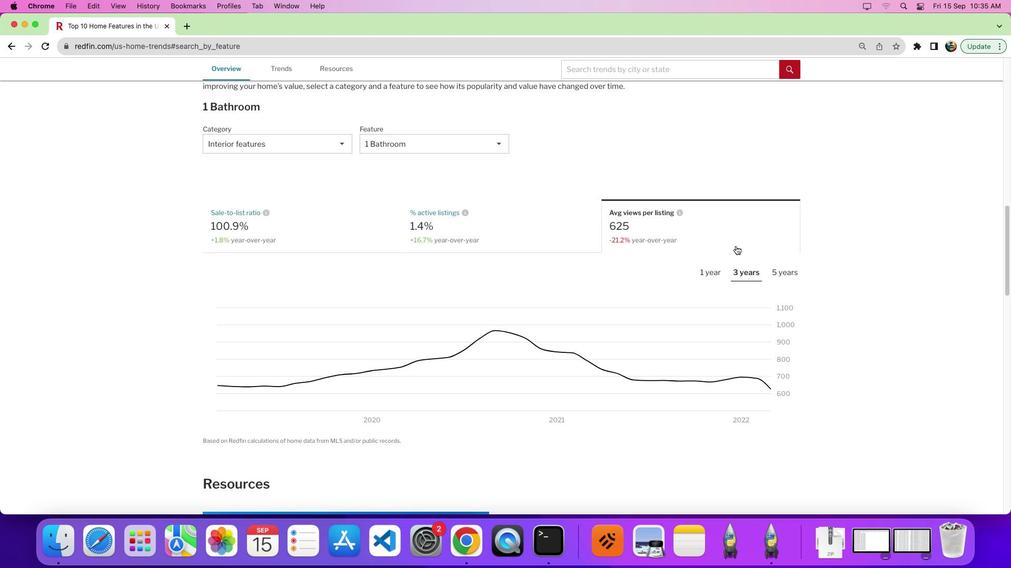 
Action: Mouse moved to (714, 251)
Screenshot: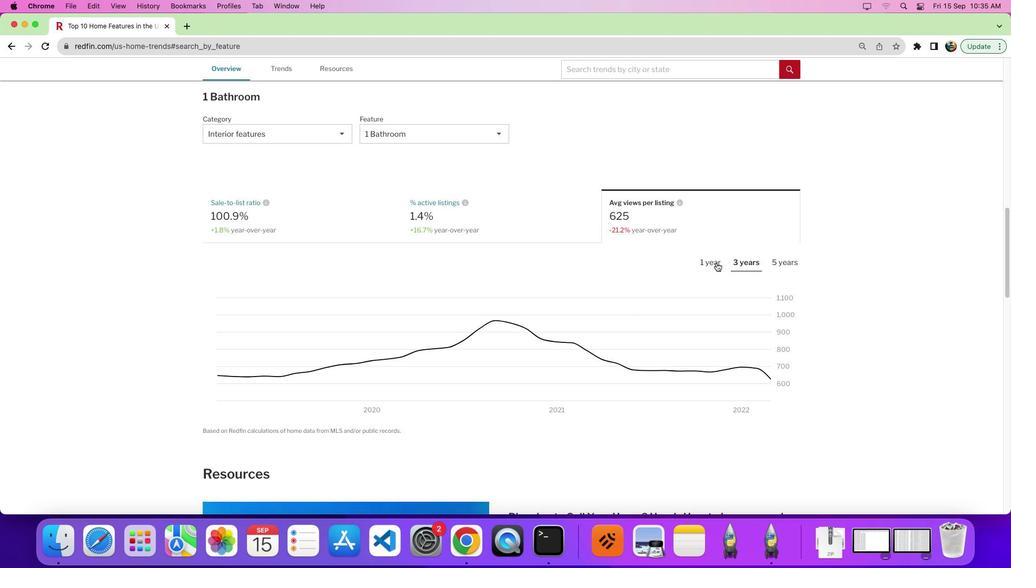 
Action: Mouse pressed left at (714, 251)
Screenshot: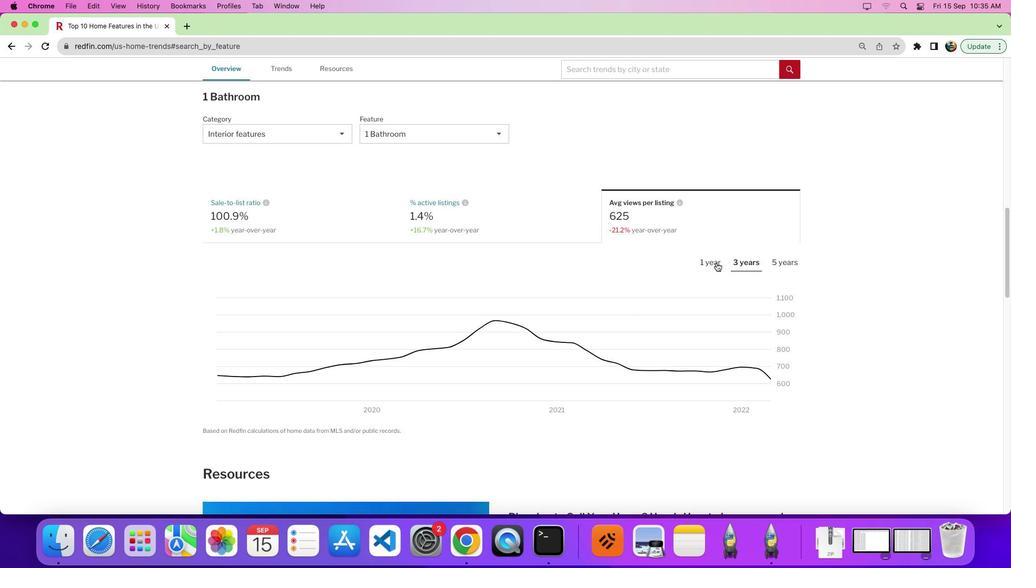 
Action: Mouse moved to (686, 270)
Screenshot: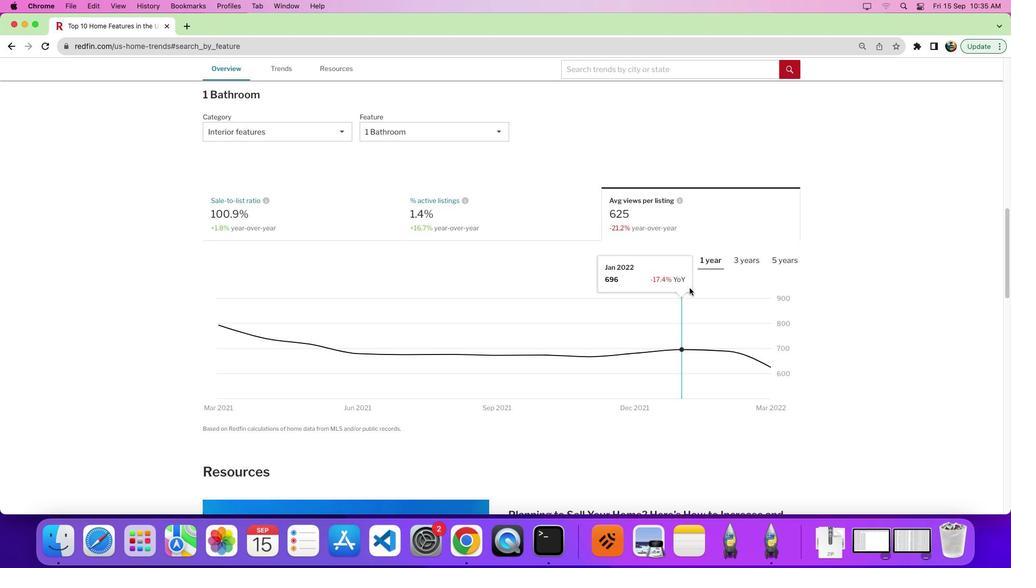 
Action: Mouse scrolled (686, 270) with delta (0, 60)
Screenshot: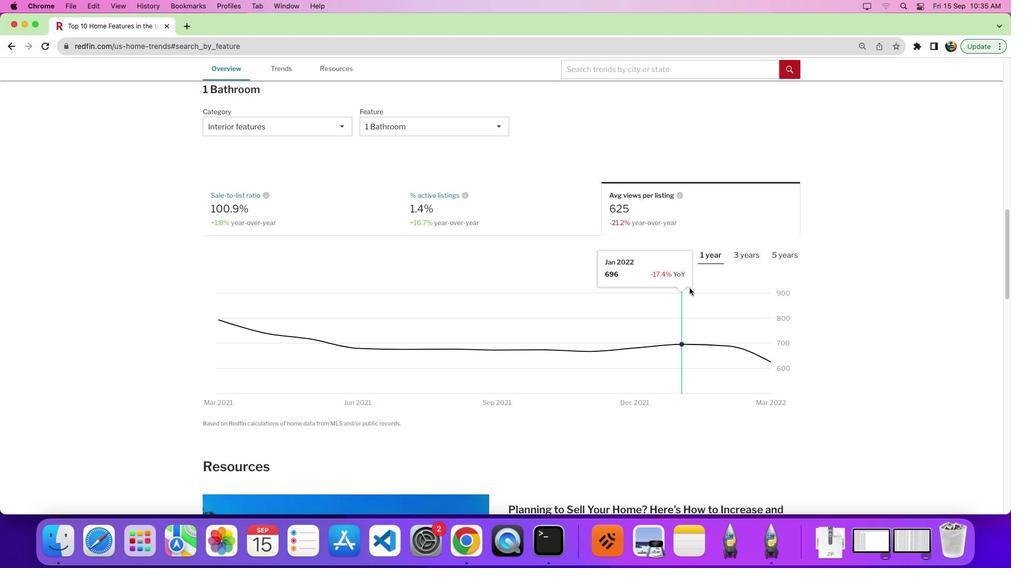 
Action: Mouse scrolled (686, 270) with delta (0, 60)
Screenshot: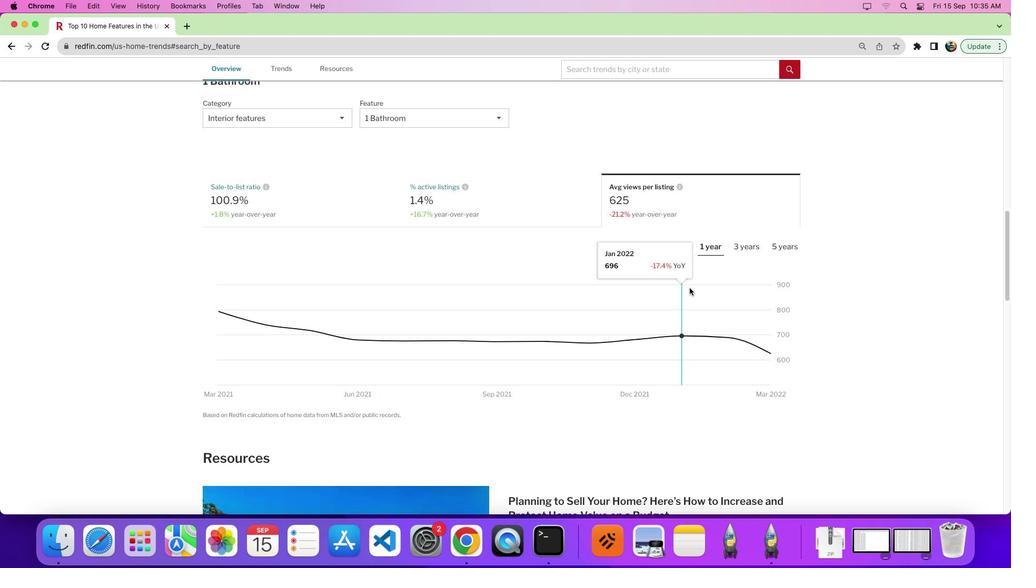 
Action: Mouse moved to (696, 271)
Screenshot: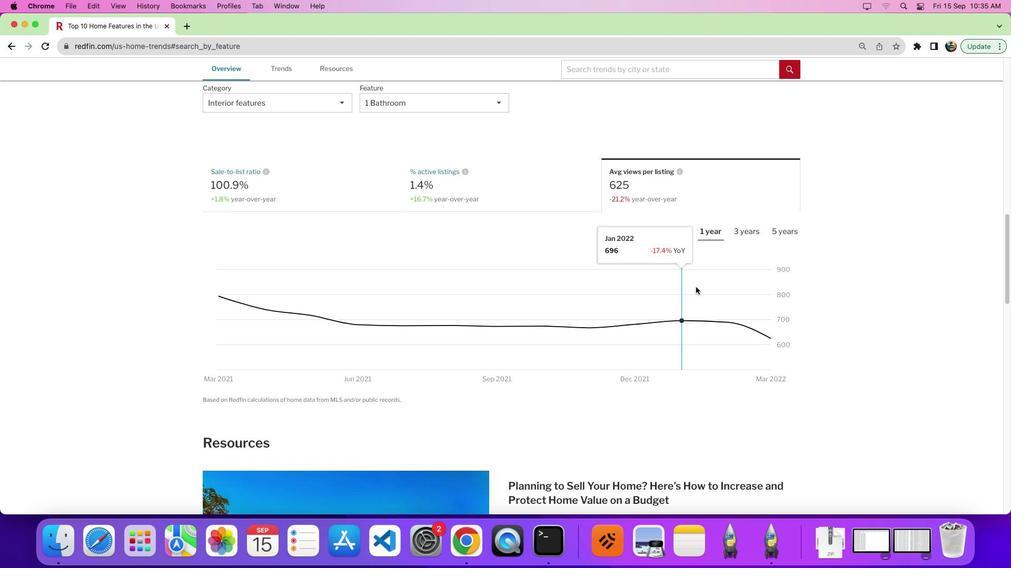 
